 Task: Look for One-way flight tickets for 2 adults, in Premium economy from Port Said to Dublin to travel on 02-Nov-2023.  Stops: Any number of stops. Choice of flight is British Airways.
Action: Mouse moved to (400, 348)
Screenshot: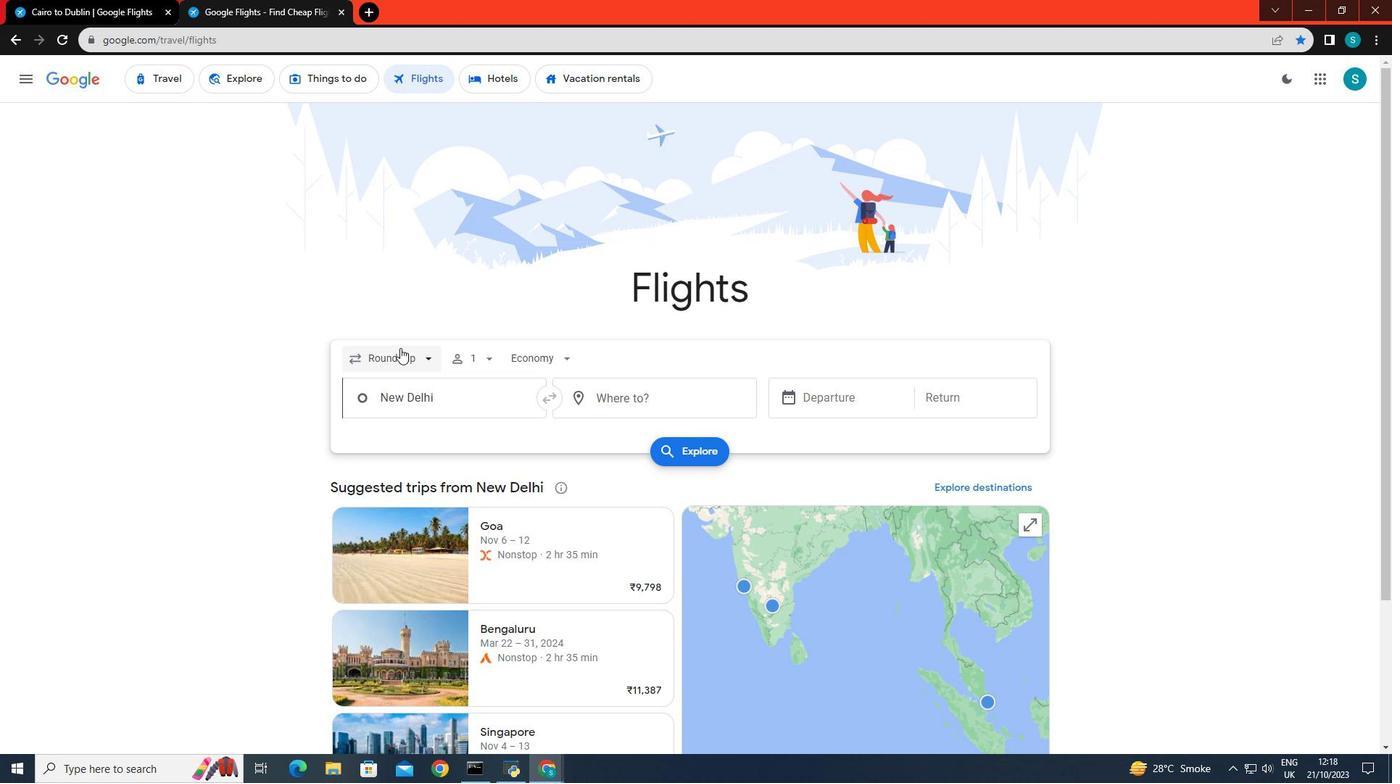 
Action: Mouse pressed left at (400, 348)
Screenshot: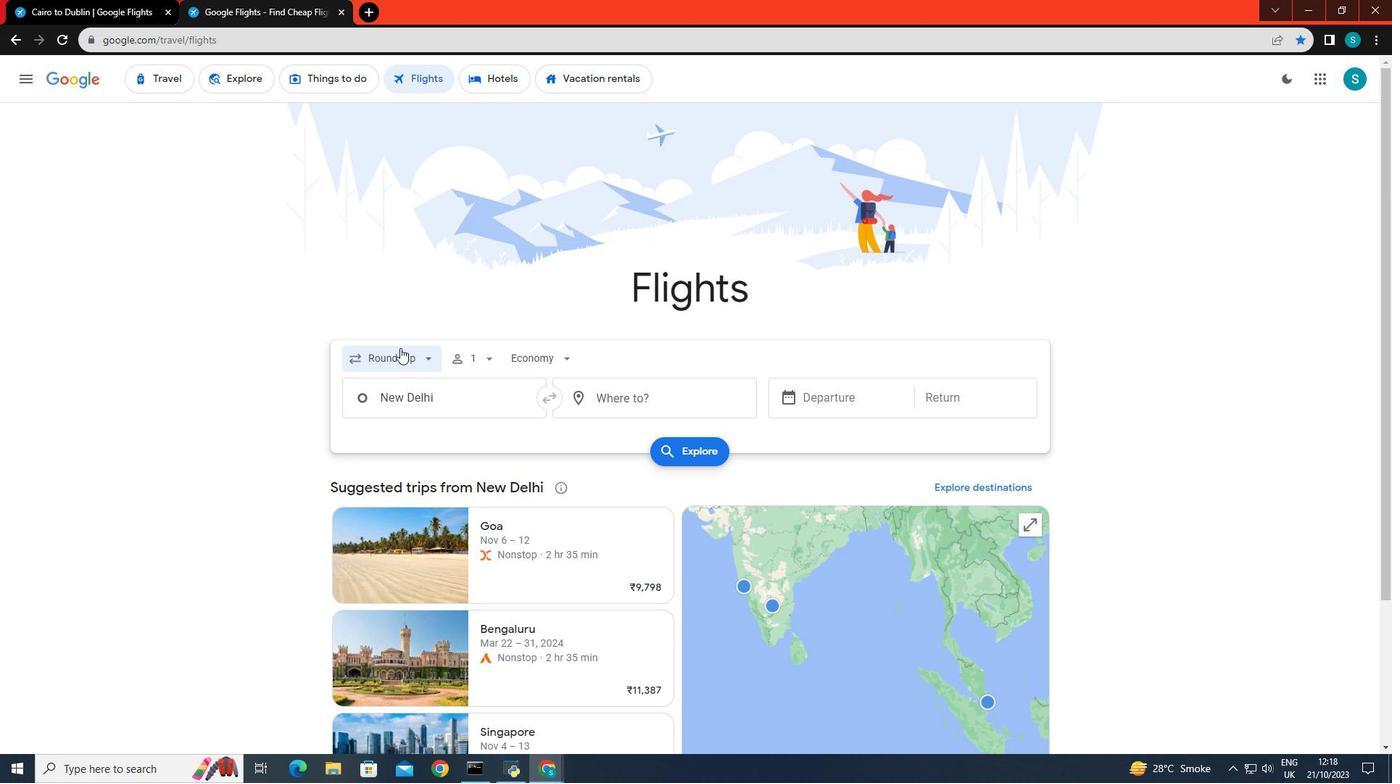 
Action: Mouse moved to (412, 427)
Screenshot: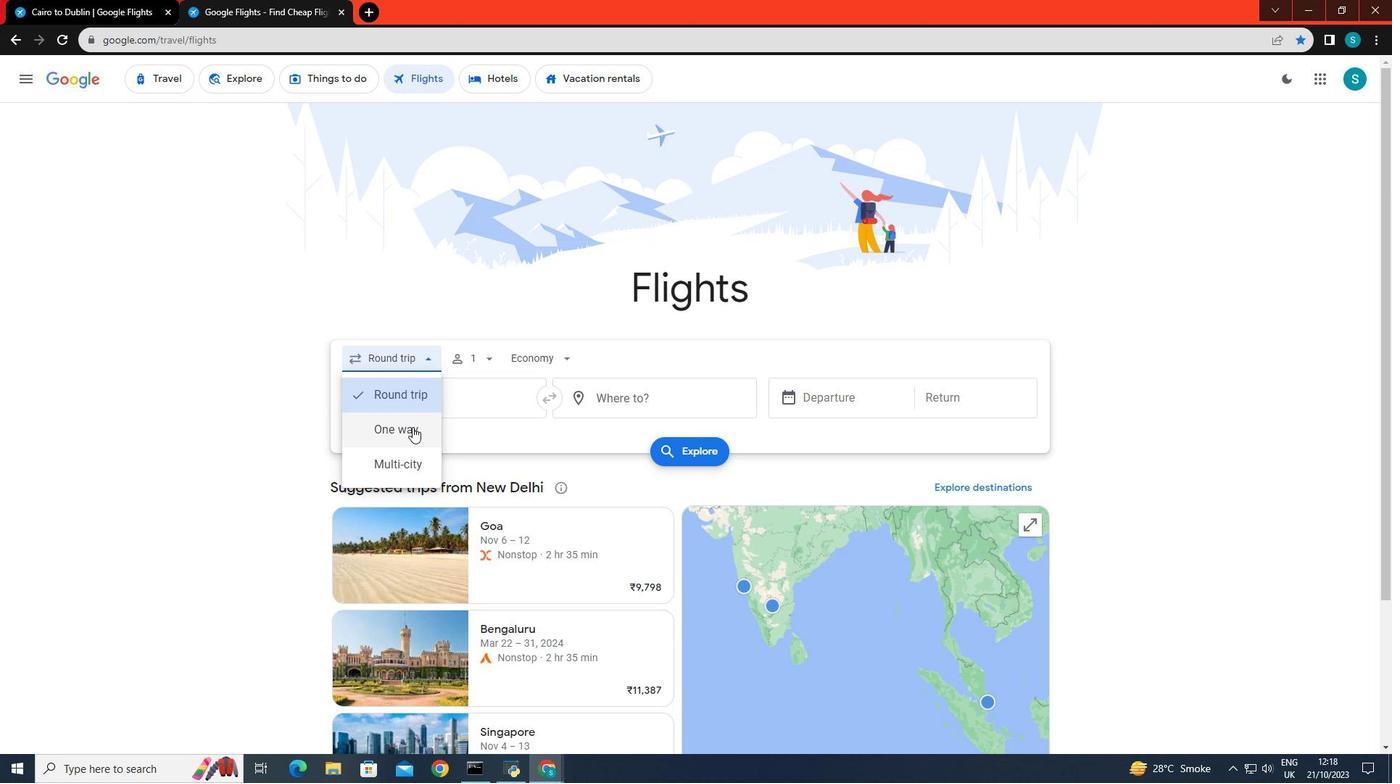 
Action: Mouse pressed left at (412, 427)
Screenshot: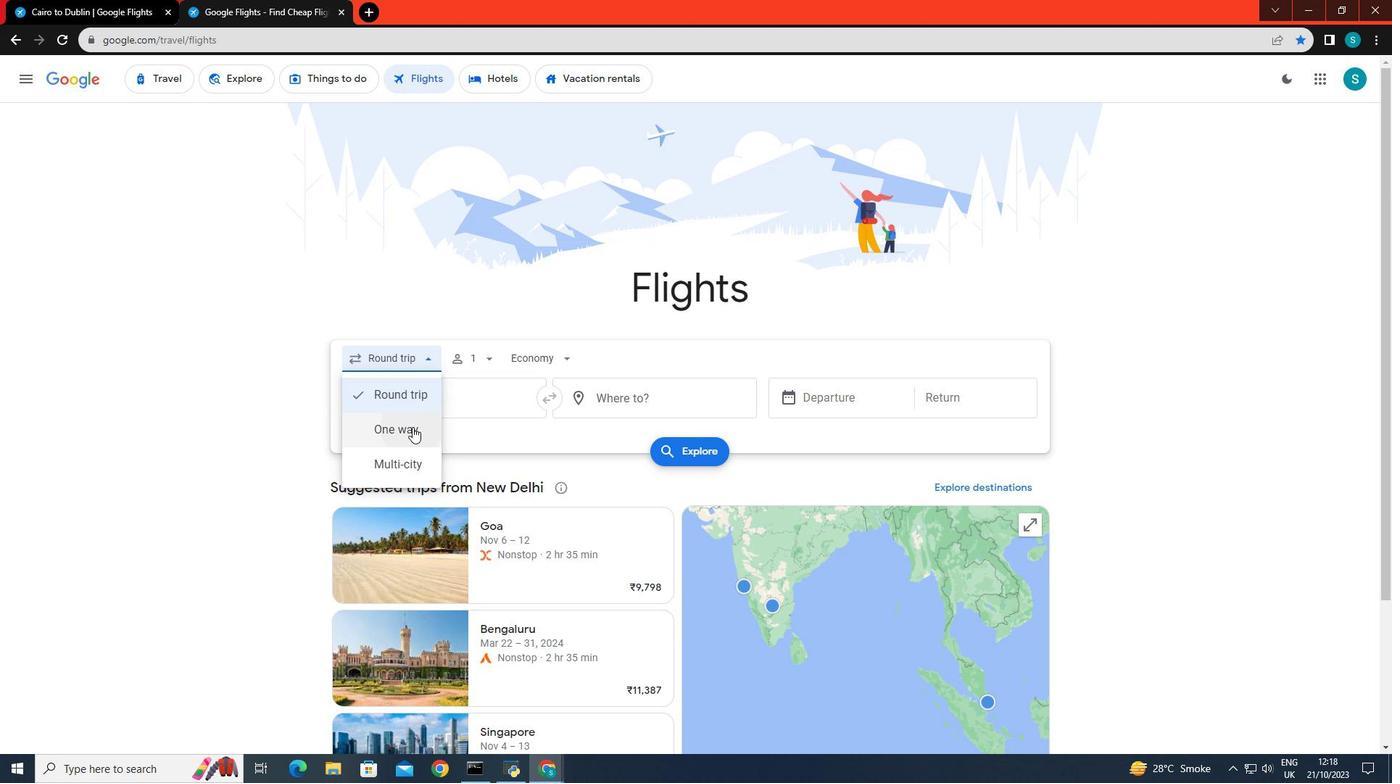 
Action: Mouse moved to (482, 353)
Screenshot: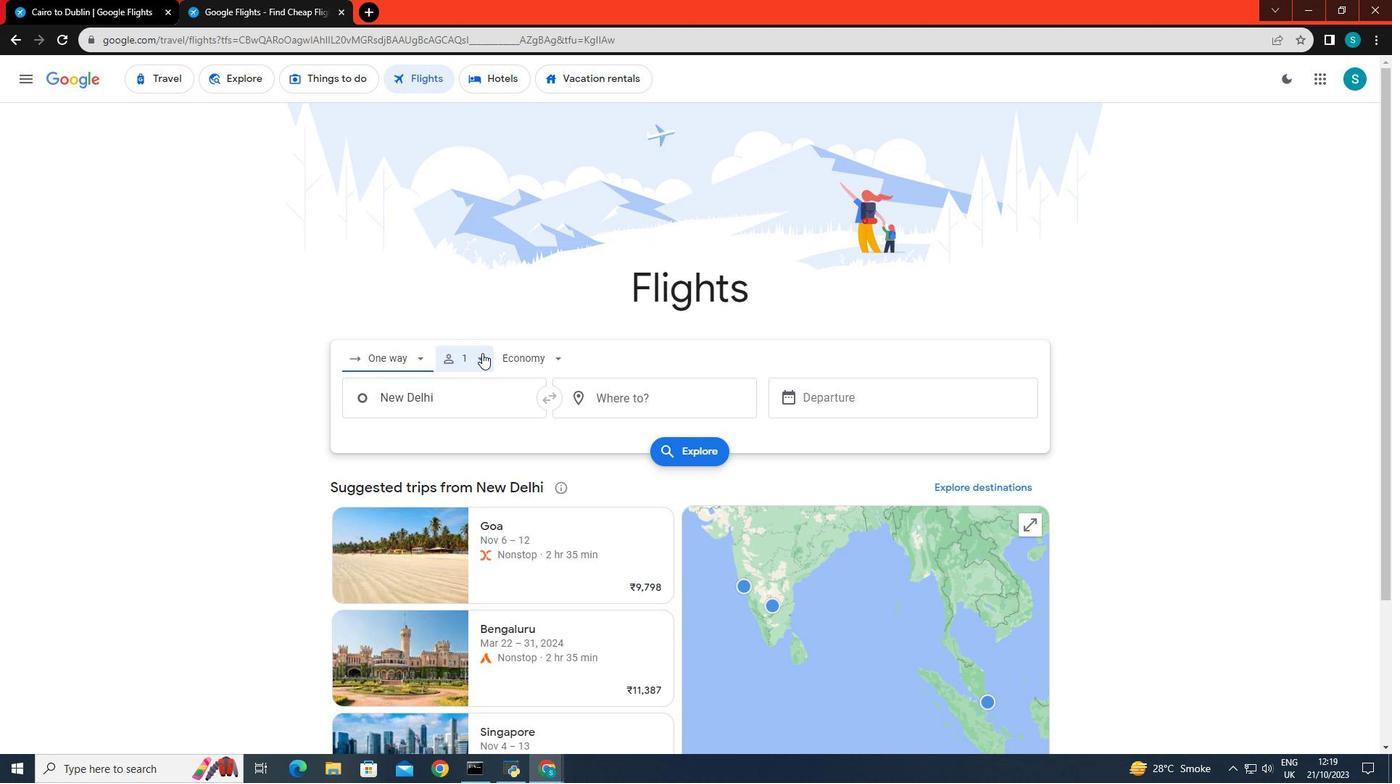 
Action: Mouse pressed left at (482, 353)
Screenshot: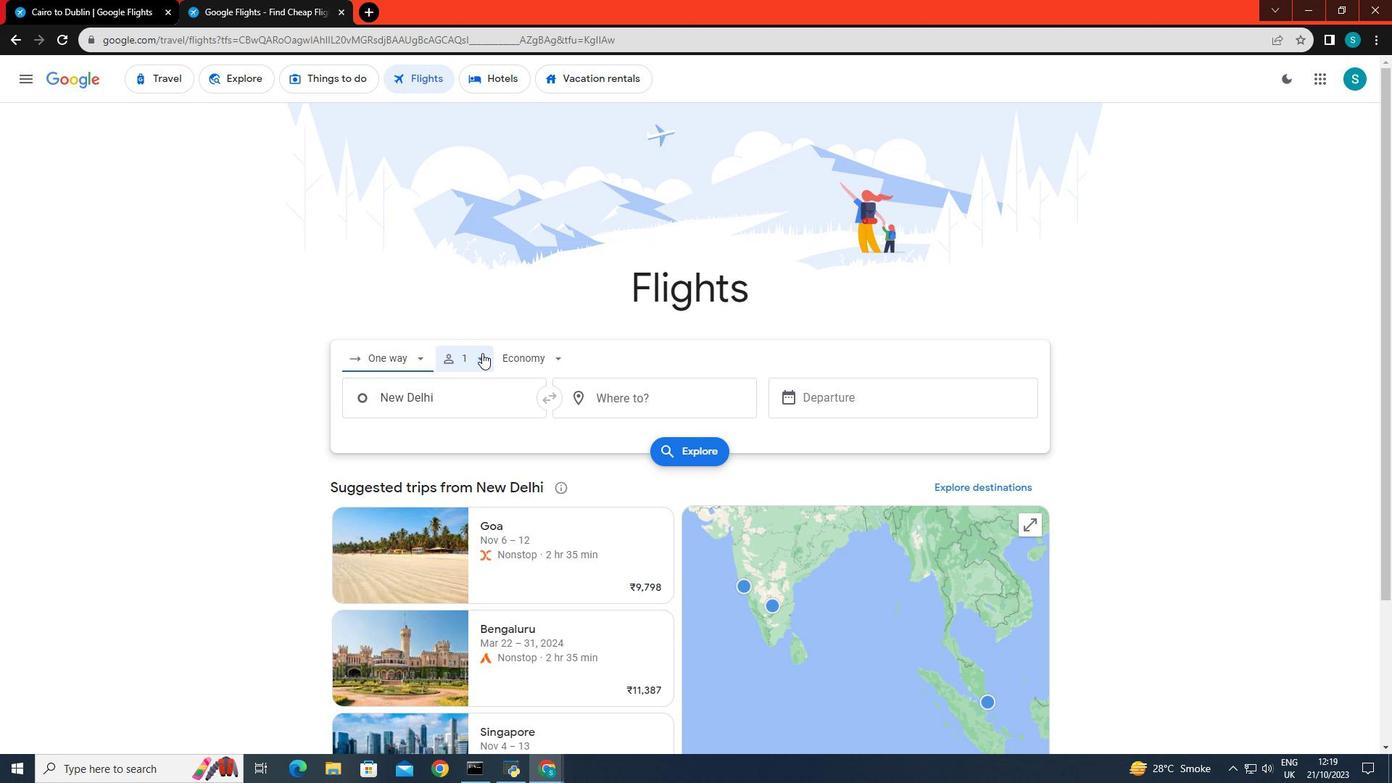 
Action: Mouse moved to (594, 394)
Screenshot: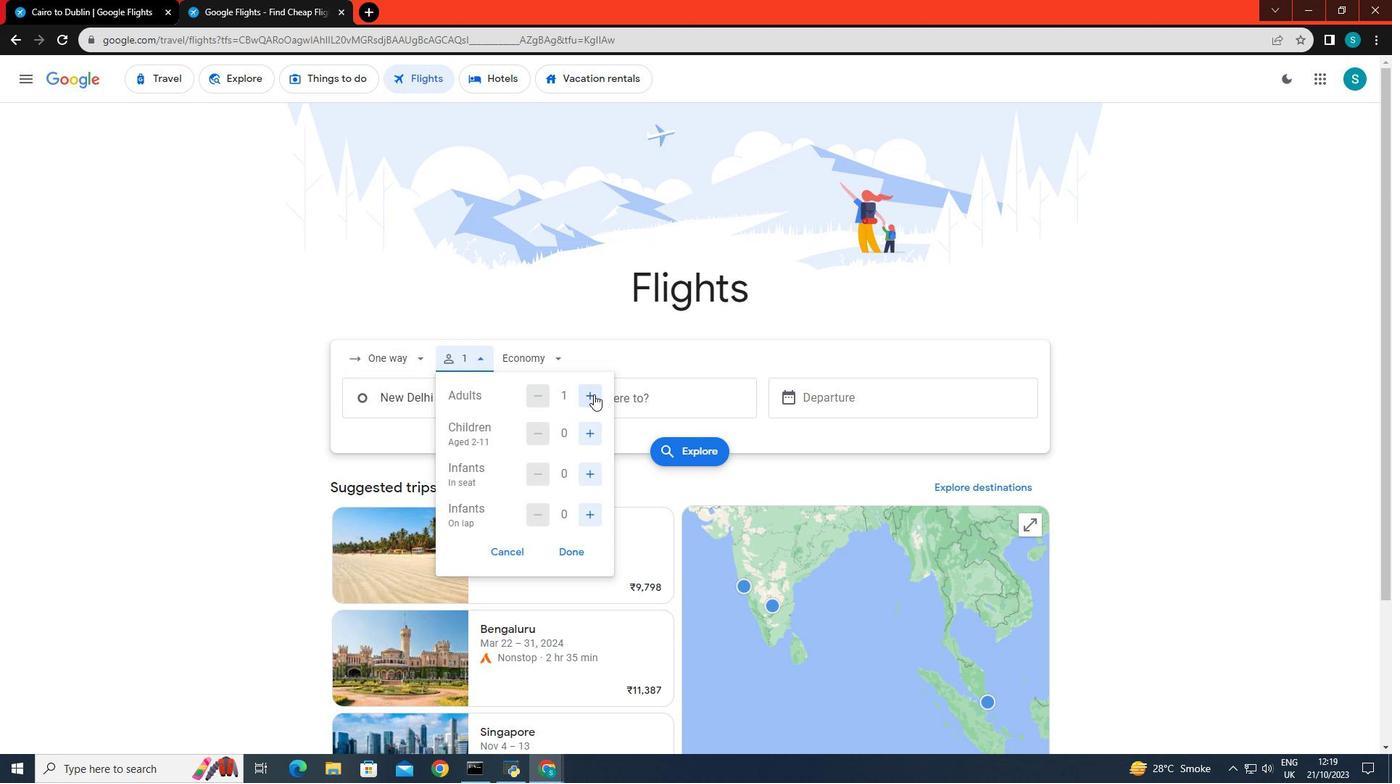 
Action: Mouse pressed left at (594, 394)
Screenshot: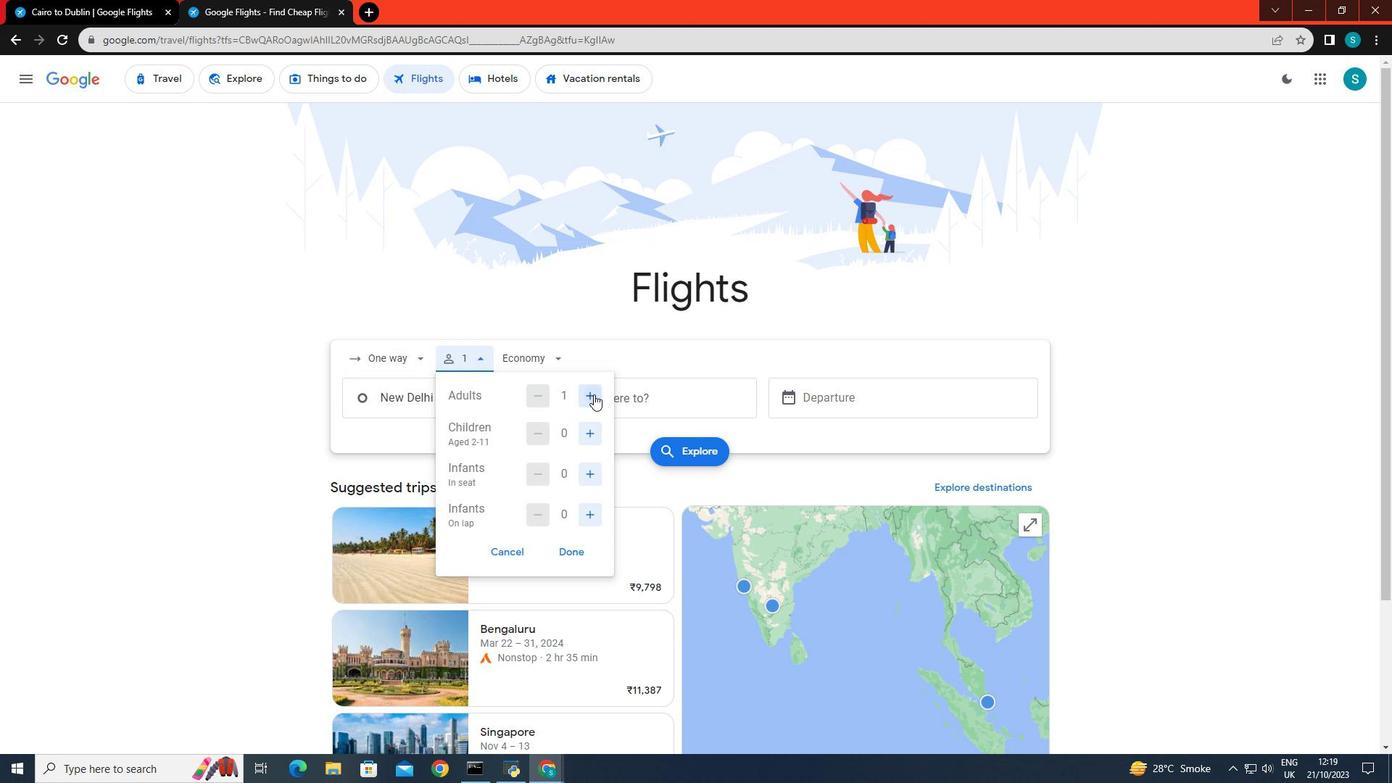 
Action: Mouse moved to (573, 552)
Screenshot: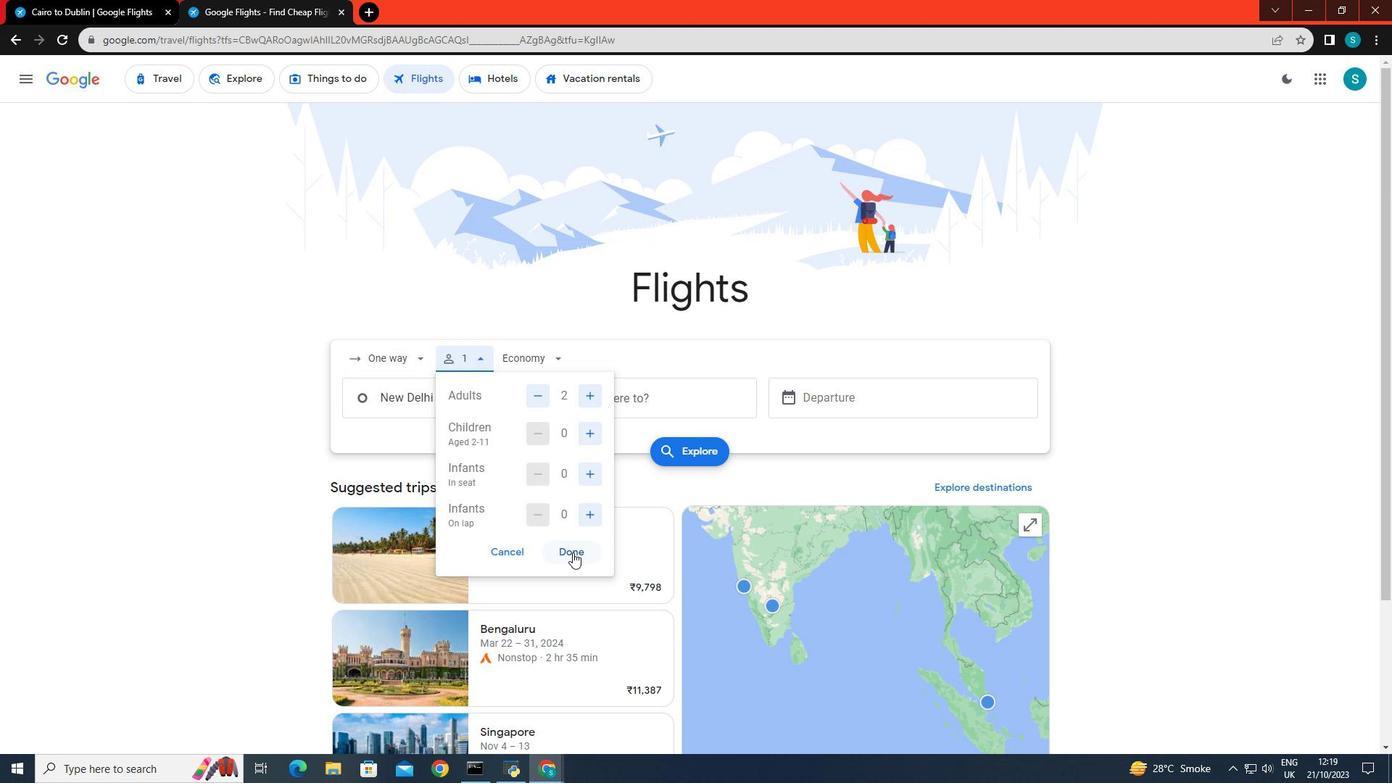 
Action: Mouse pressed left at (573, 552)
Screenshot: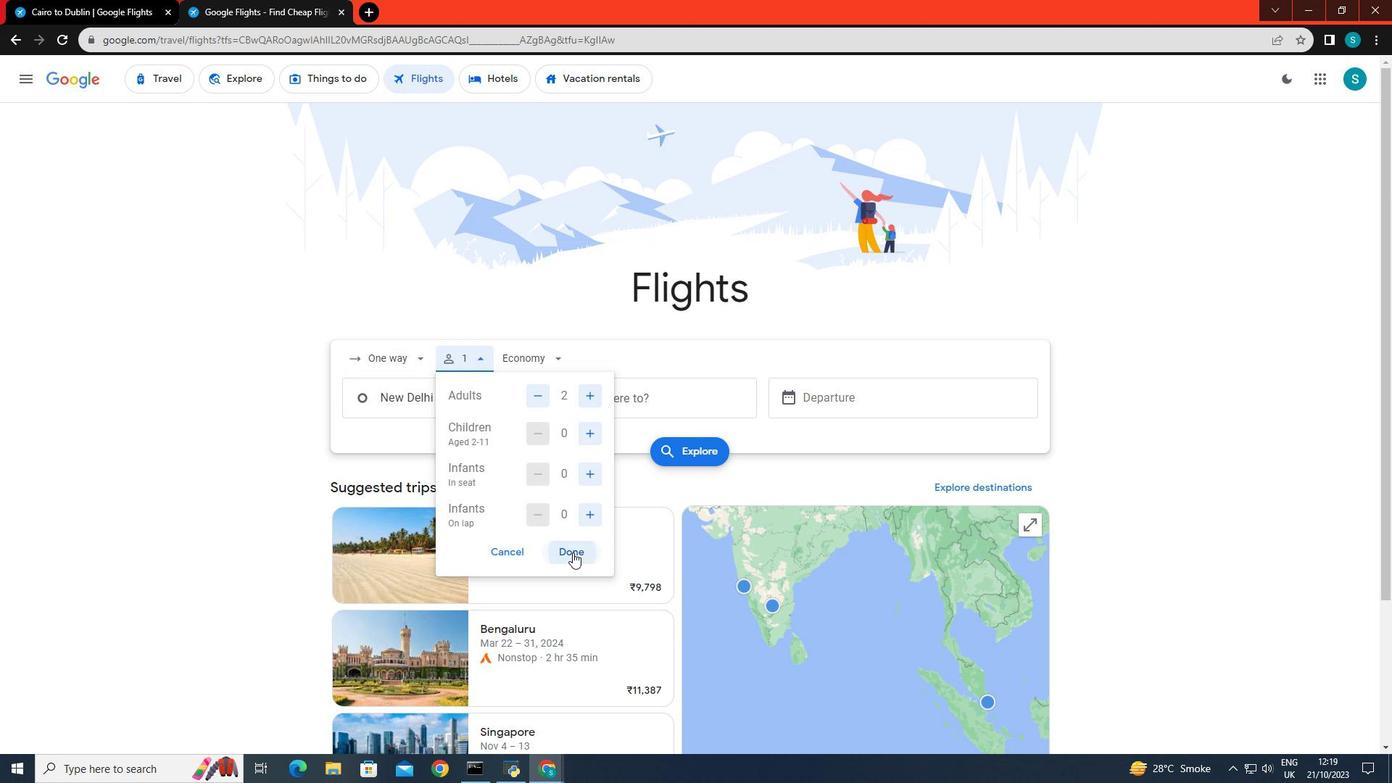 
Action: Mouse moved to (550, 359)
Screenshot: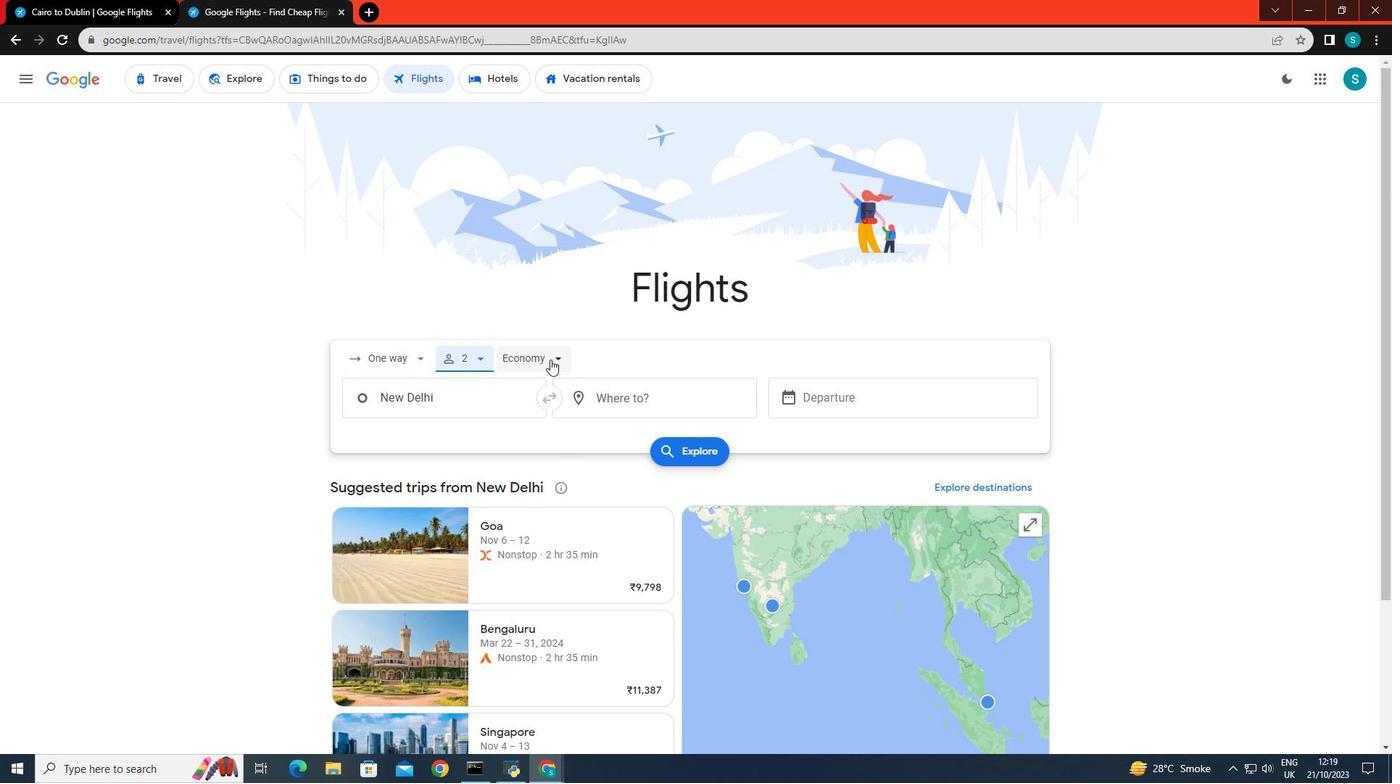 
Action: Mouse pressed left at (550, 359)
Screenshot: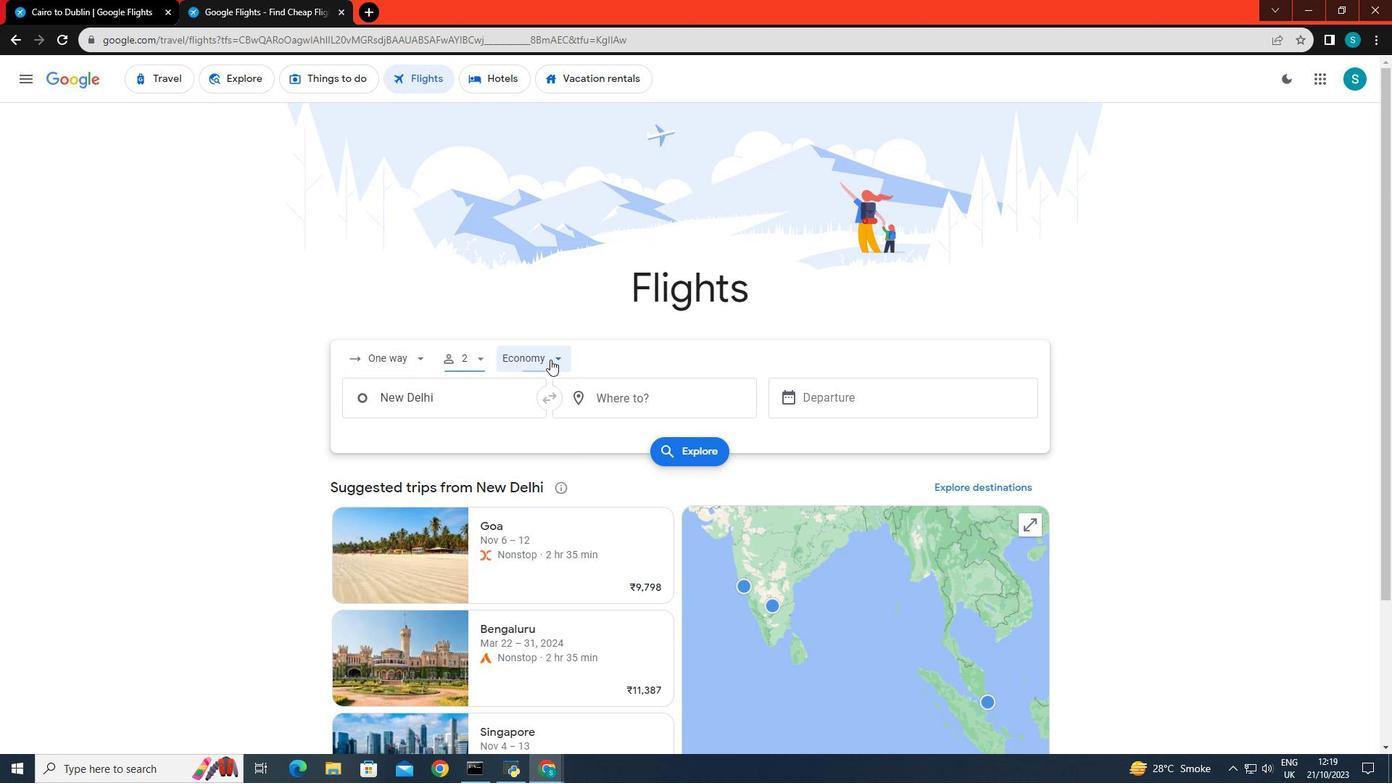 
Action: Mouse moved to (558, 433)
Screenshot: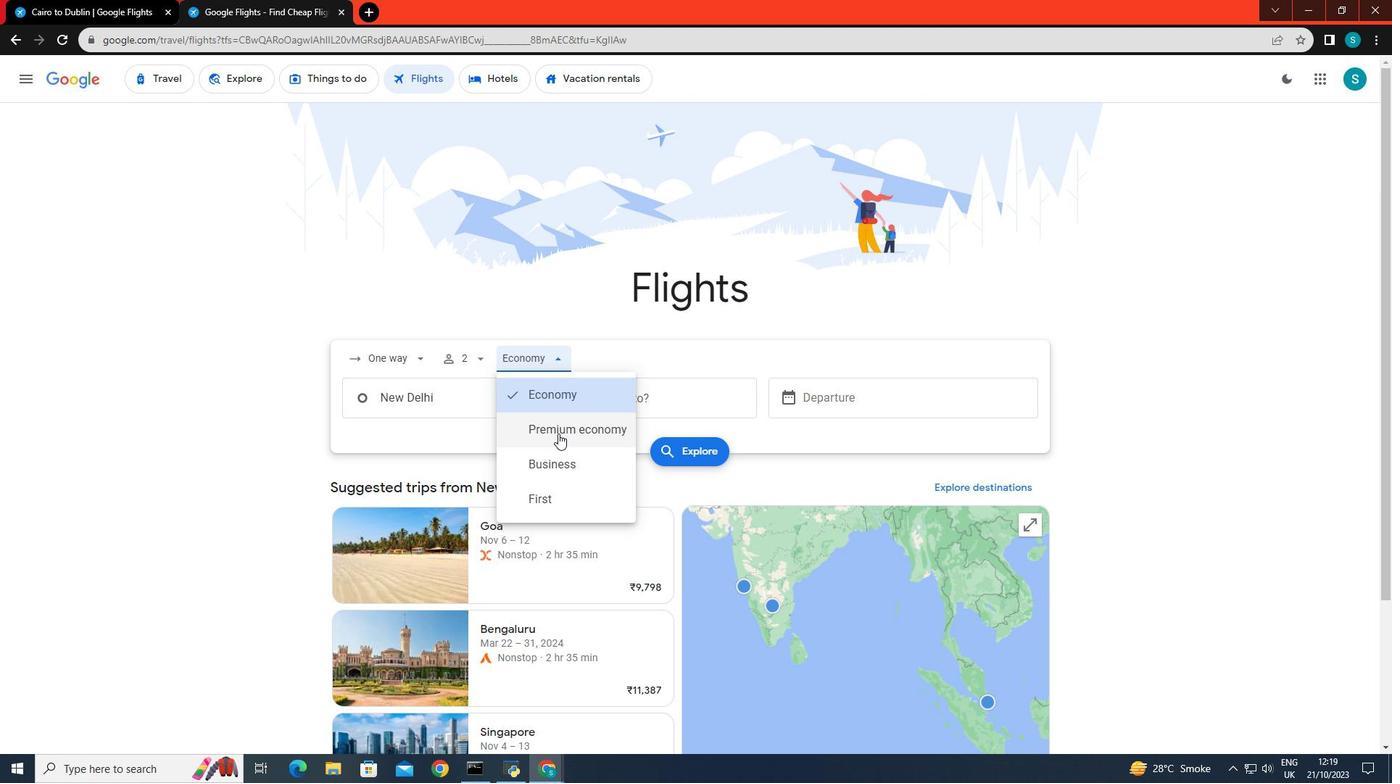 
Action: Mouse pressed left at (558, 433)
Screenshot: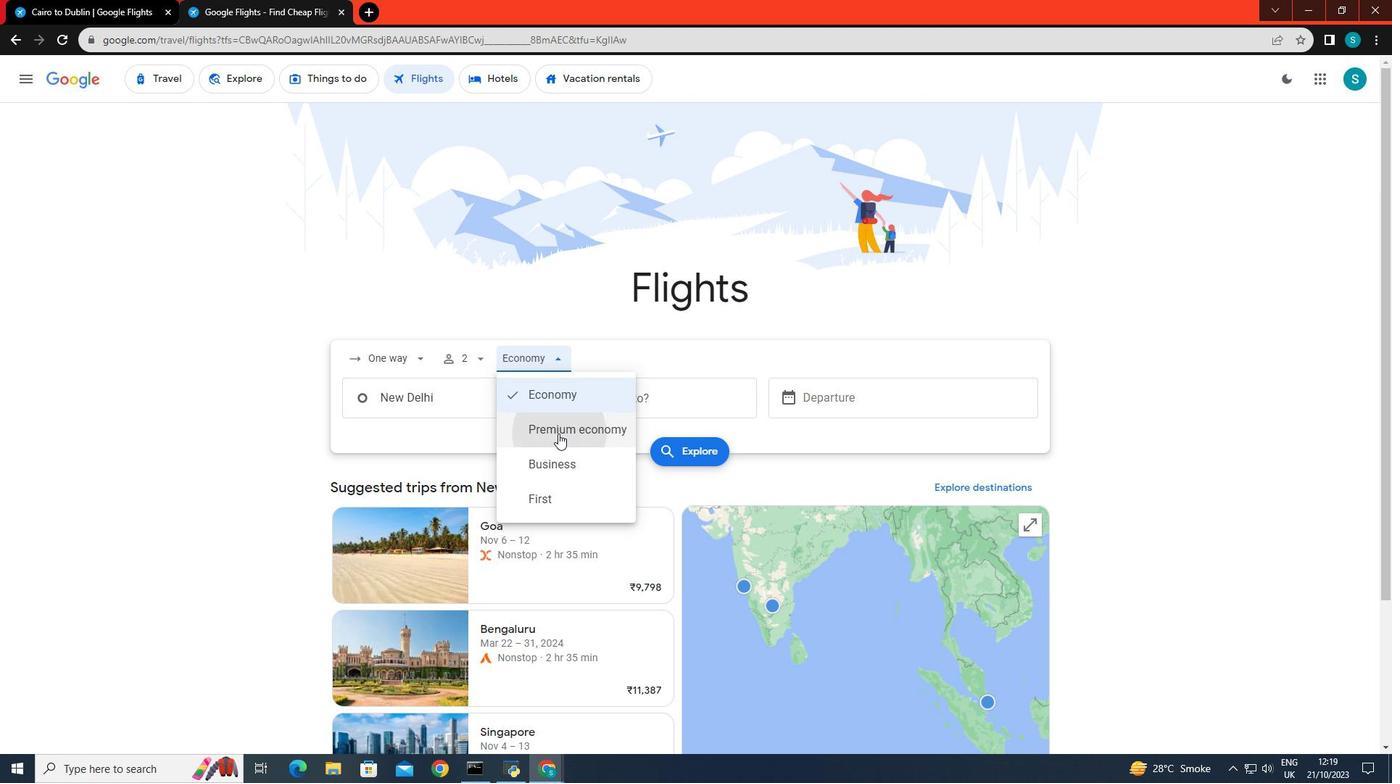 
Action: Mouse moved to (392, 396)
Screenshot: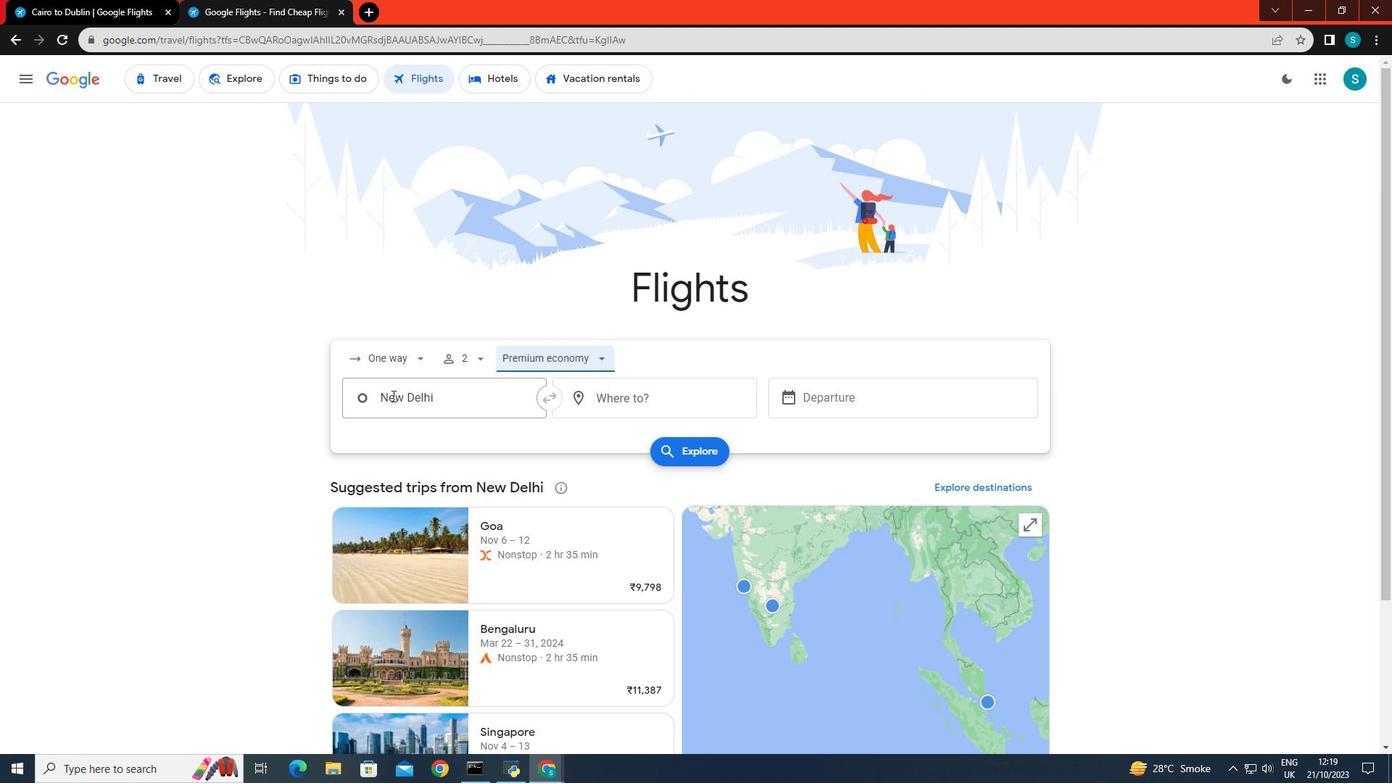 
Action: Mouse pressed left at (392, 396)
Screenshot: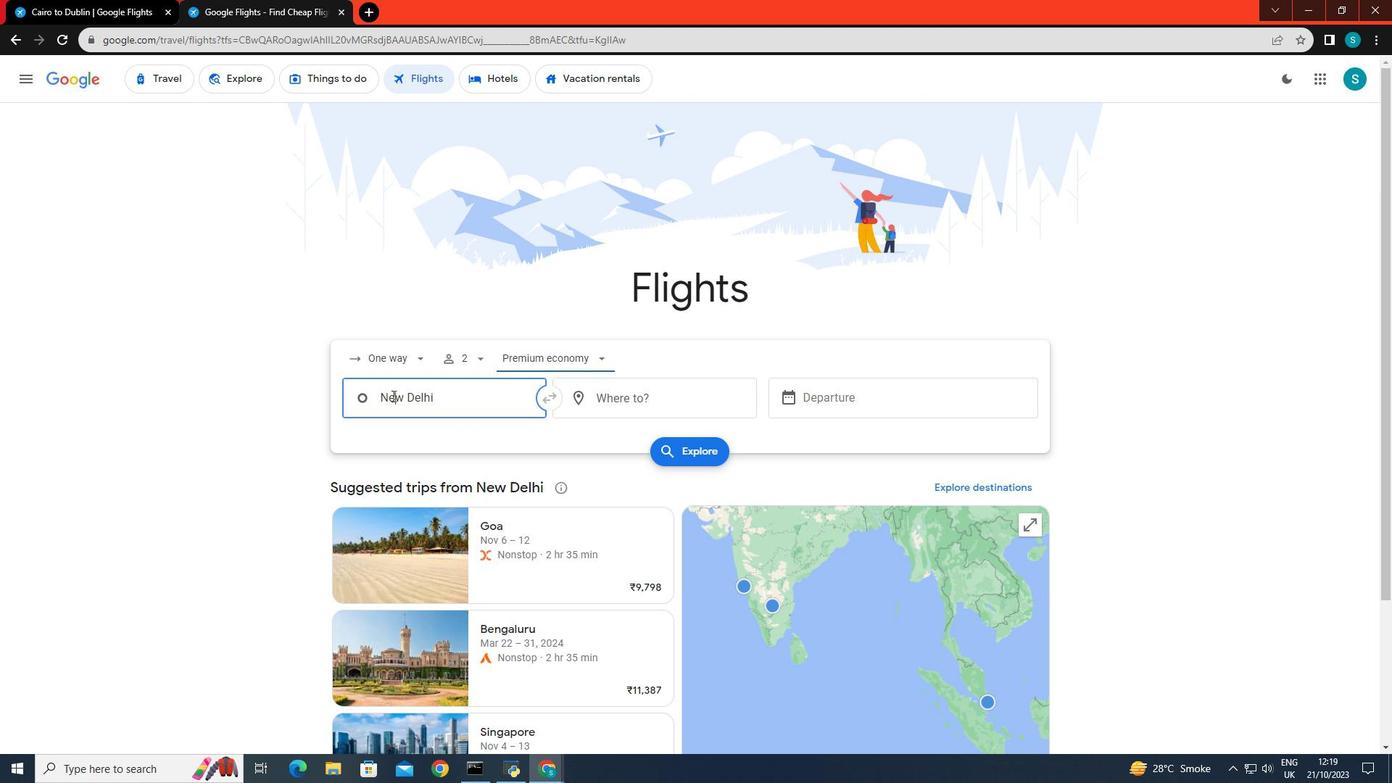 
Action: Key pressed <Key.backspace><Key.caps_lock>P<Key.caps_lock>ort<Key.space><Key.caps_lock>S<Key.caps_lock>aid
Screenshot: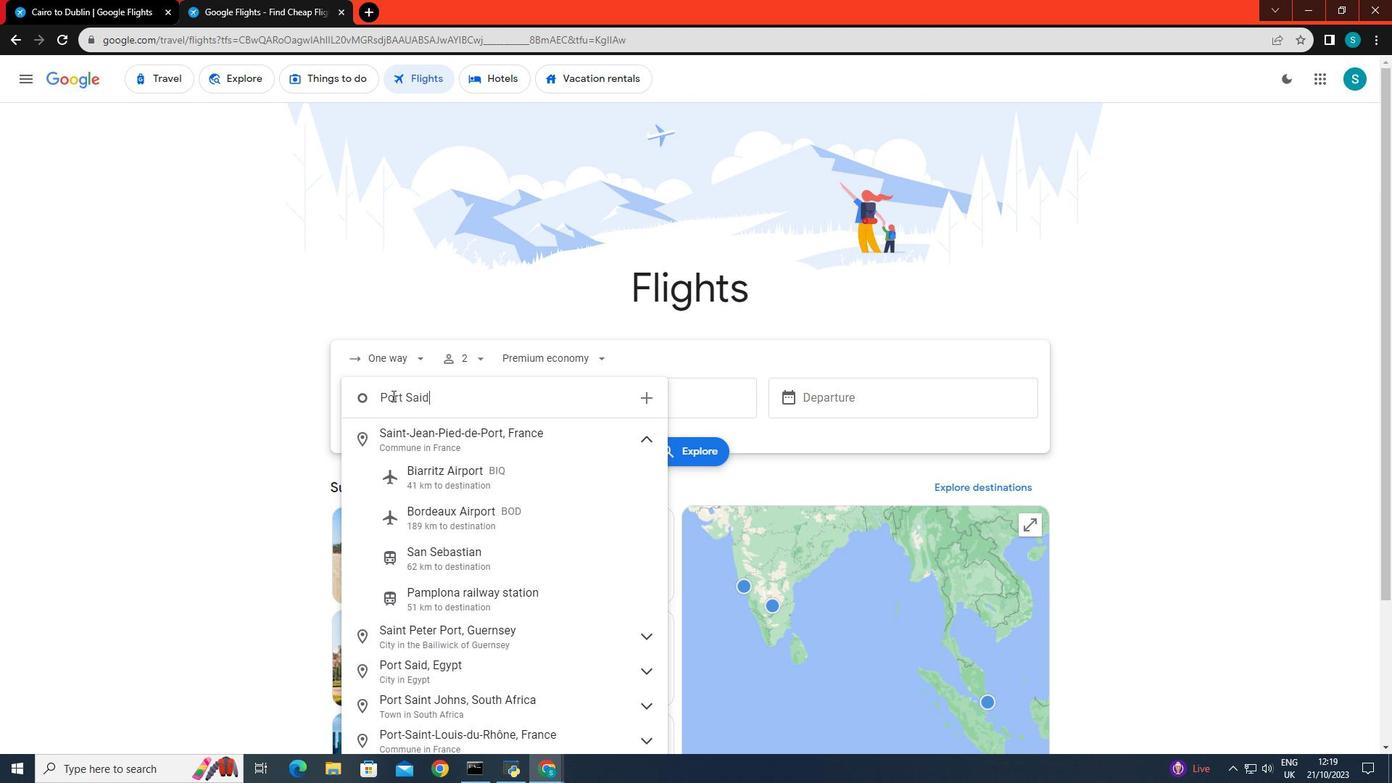 
Action: Mouse moved to (422, 474)
Screenshot: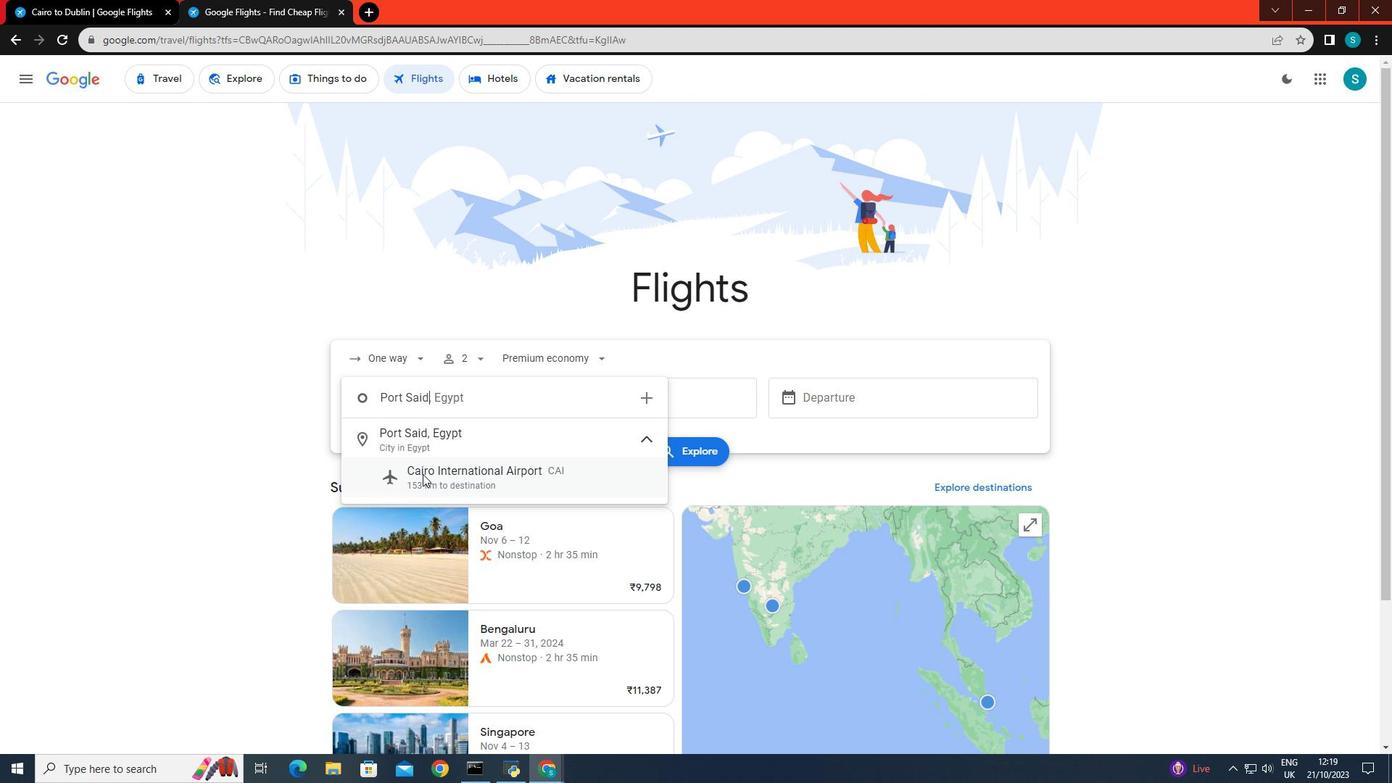 
Action: Mouse pressed left at (422, 474)
Screenshot: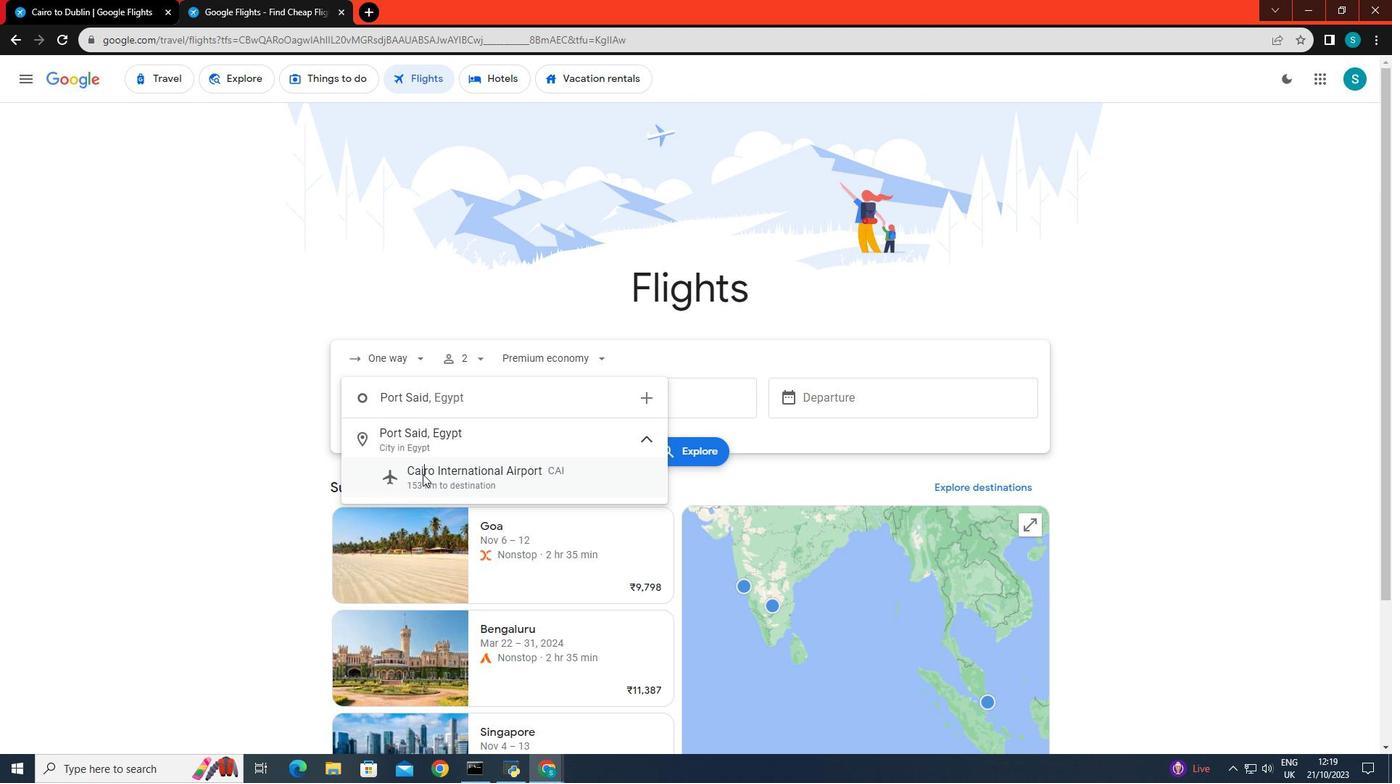 
Action: Mouse moved to (602, 392)
Screenshot: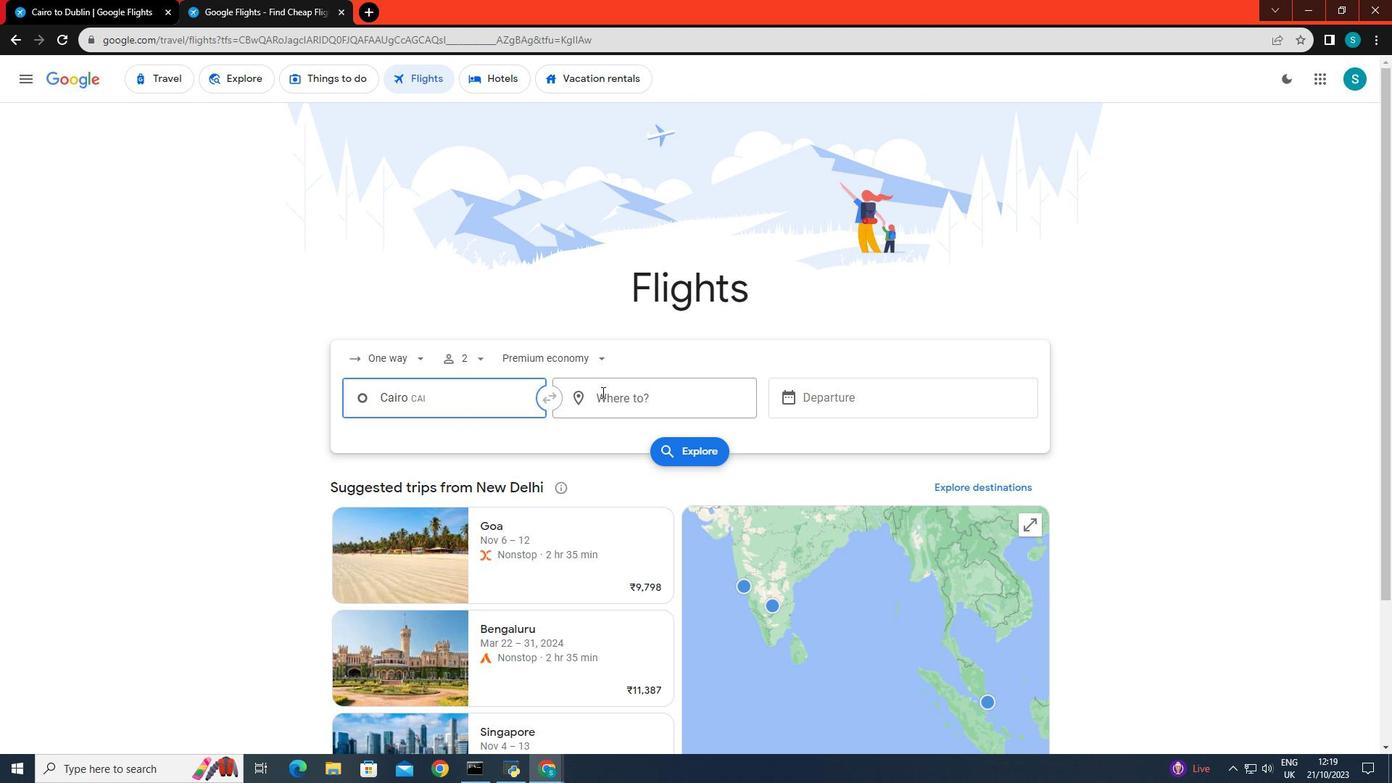 
Action: Mouse pressed left at (602, 392)
Screenshot: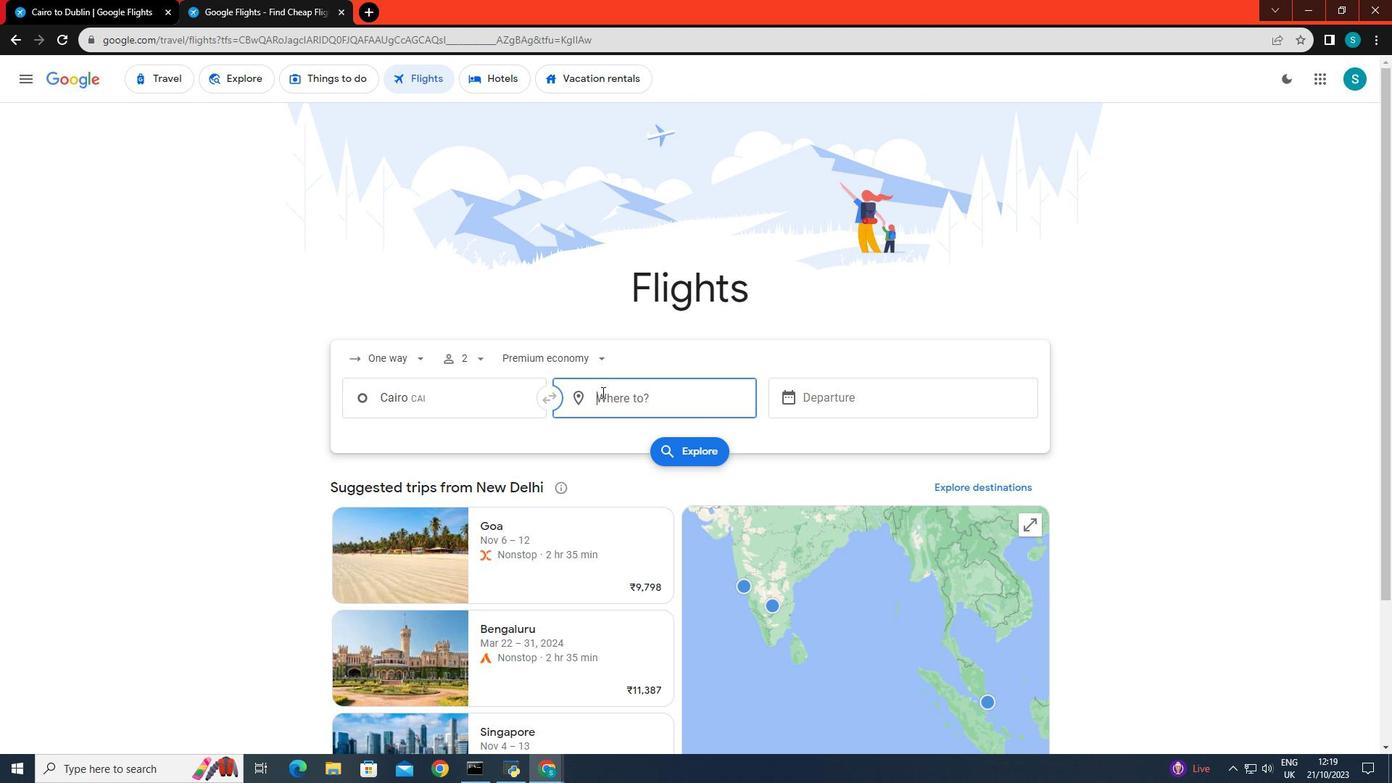 
Action: Key pressed <Key.caps_lock>D<Key.caps_lock>ublin
Screenshot: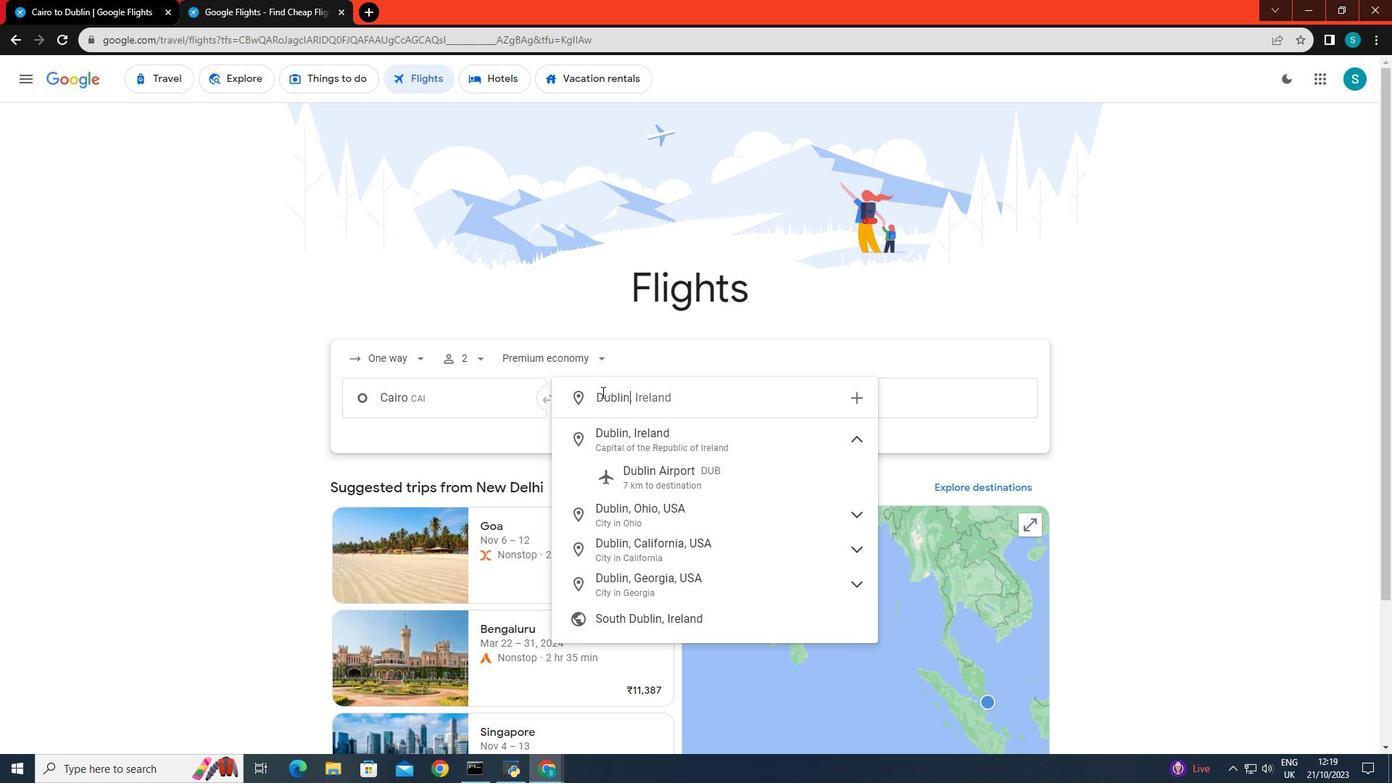 
Action: Mouse moved to (638, 474)
Screenshot: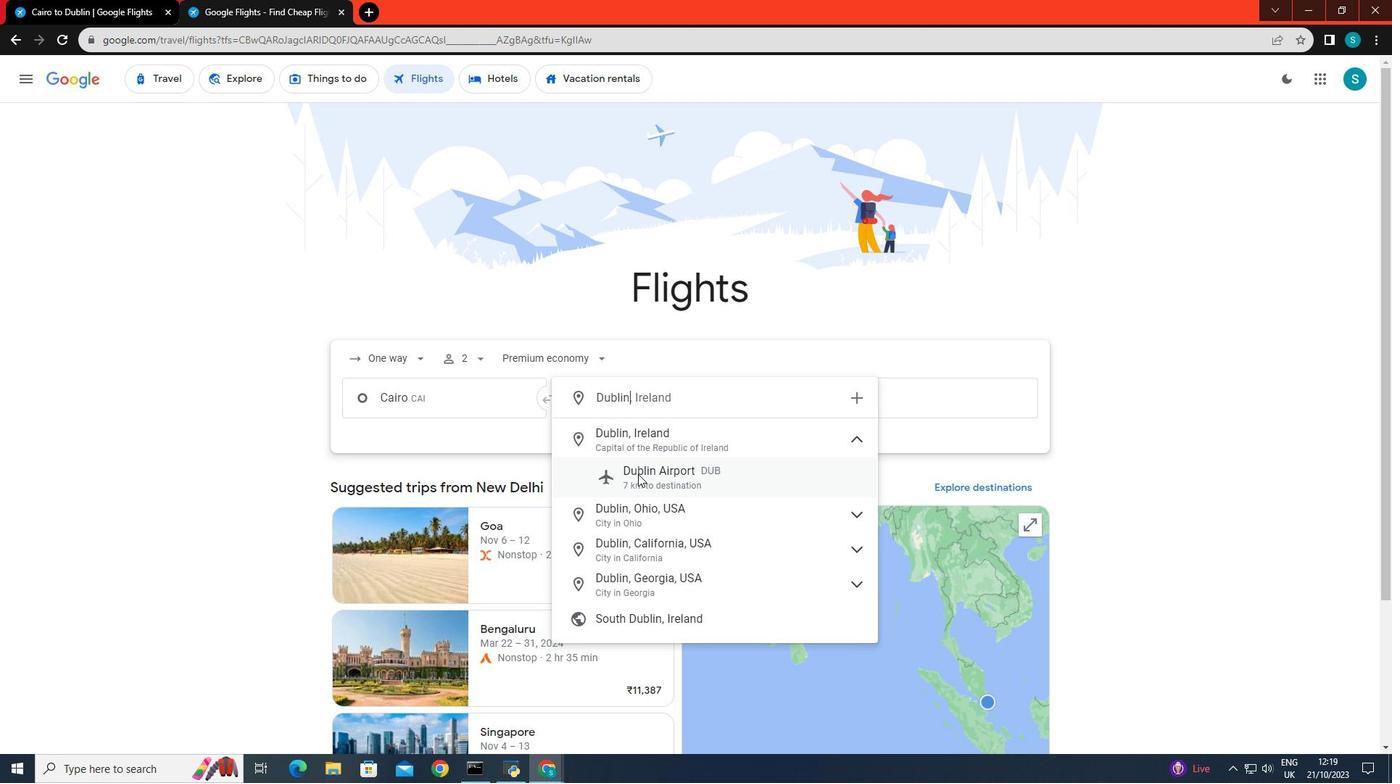 
Action: Mouse pressed left at (638, 474)
Screenshot: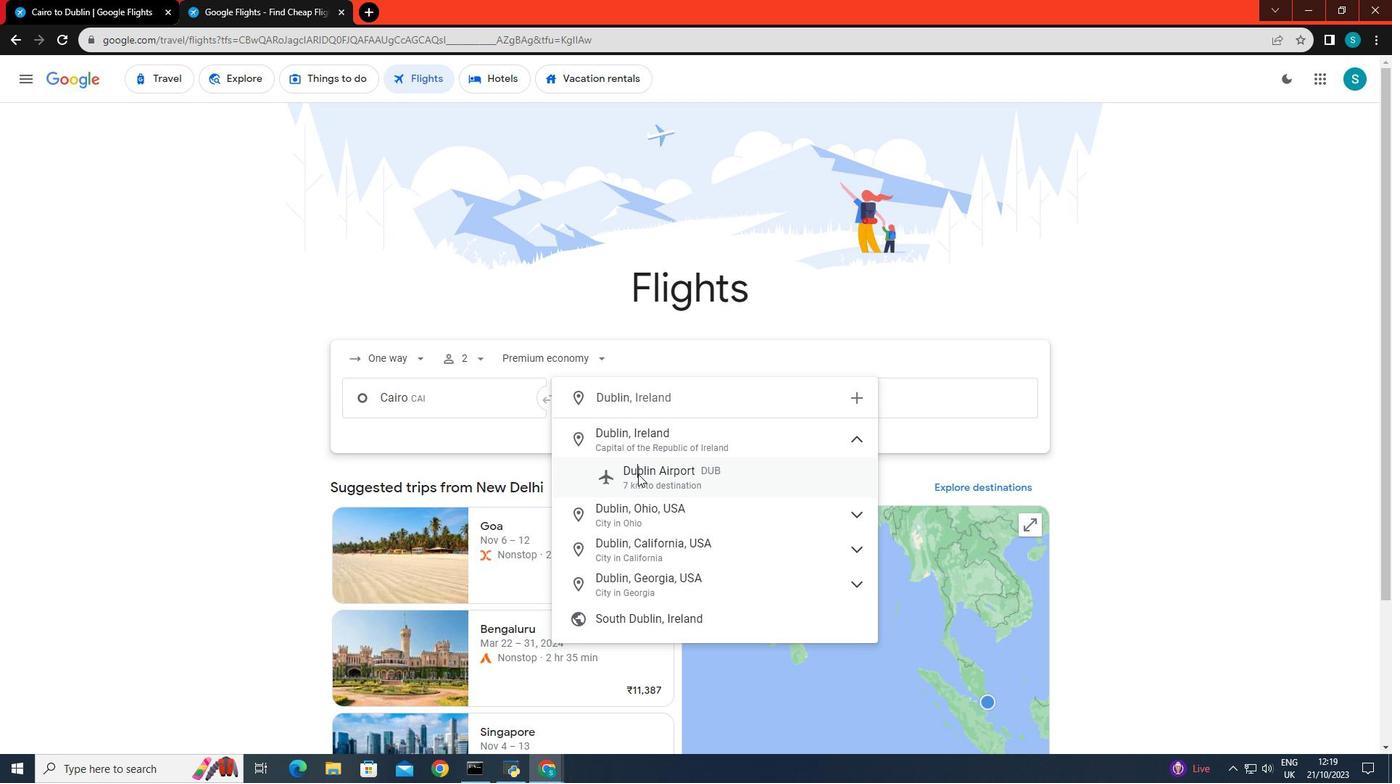 
Action: Mouse moved to (824, 398)
Screenshot: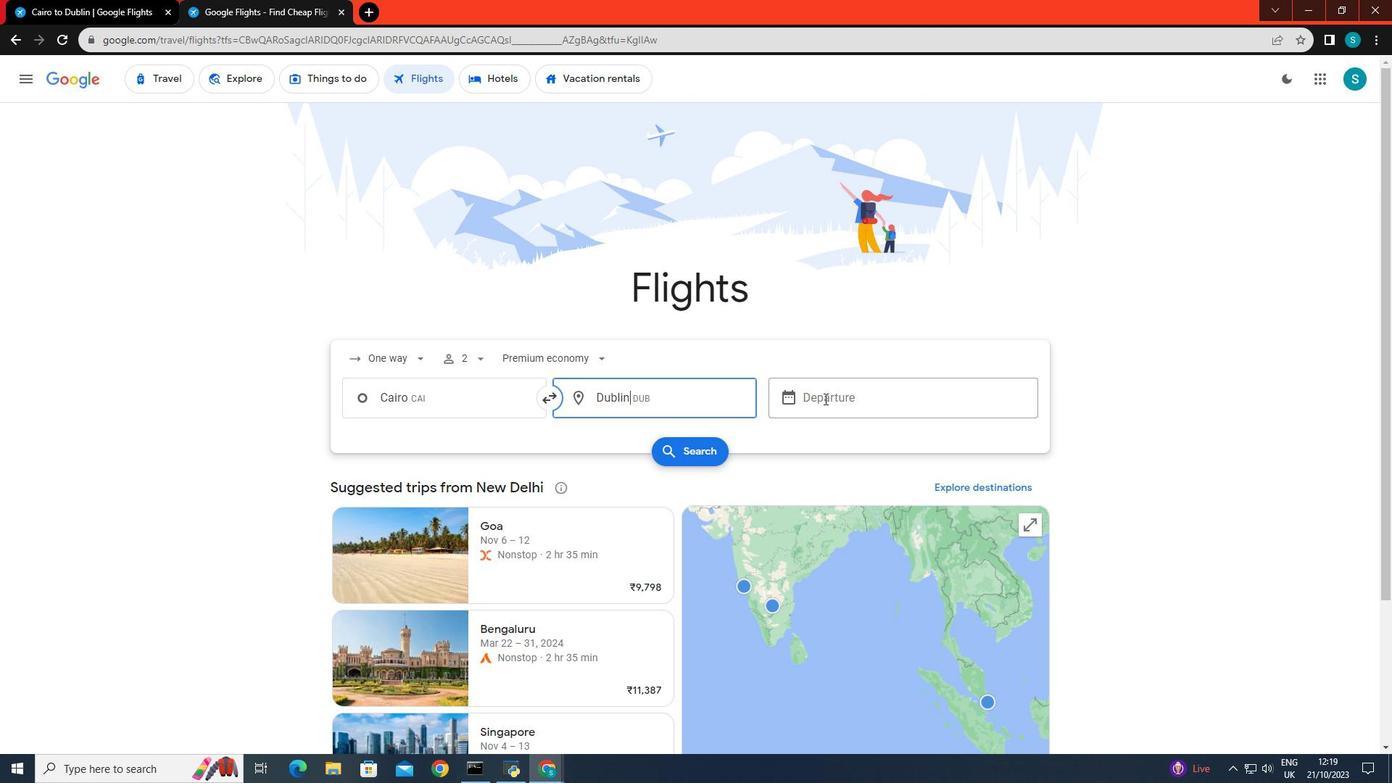 
Action: Mouse pressed left at (824, 398)
Screenshot: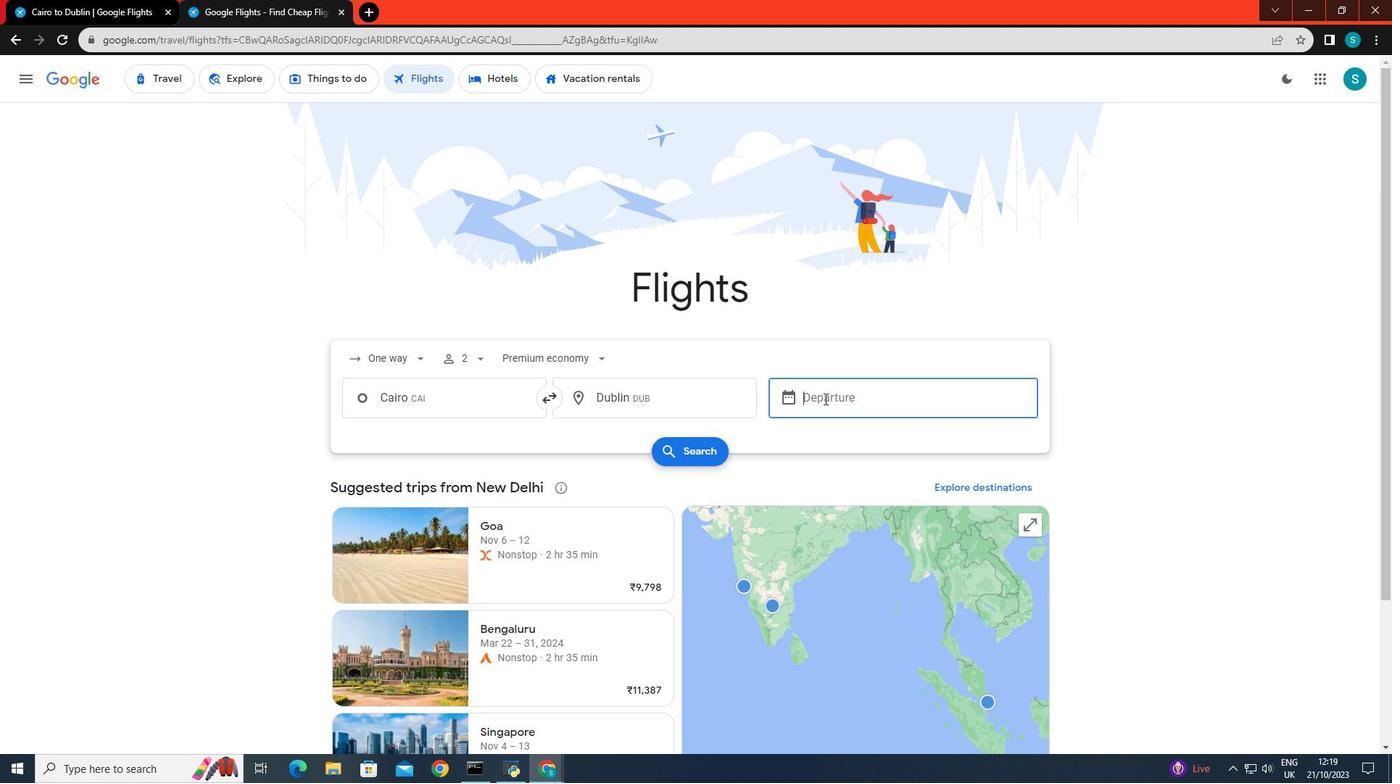 
Action: Mouse moved to (945, 499)
Screenshot: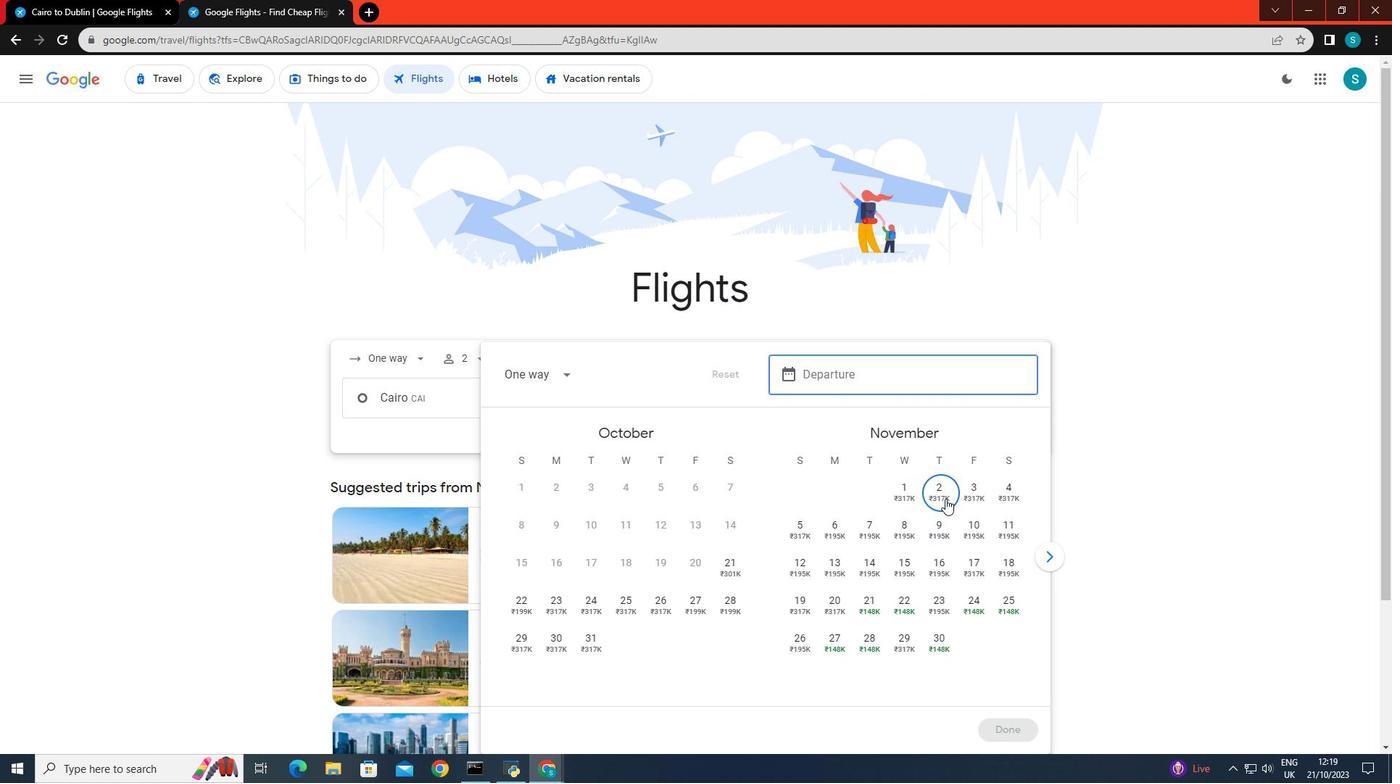 
Action: Mouse pressed left at (945, 499)
Screenshot: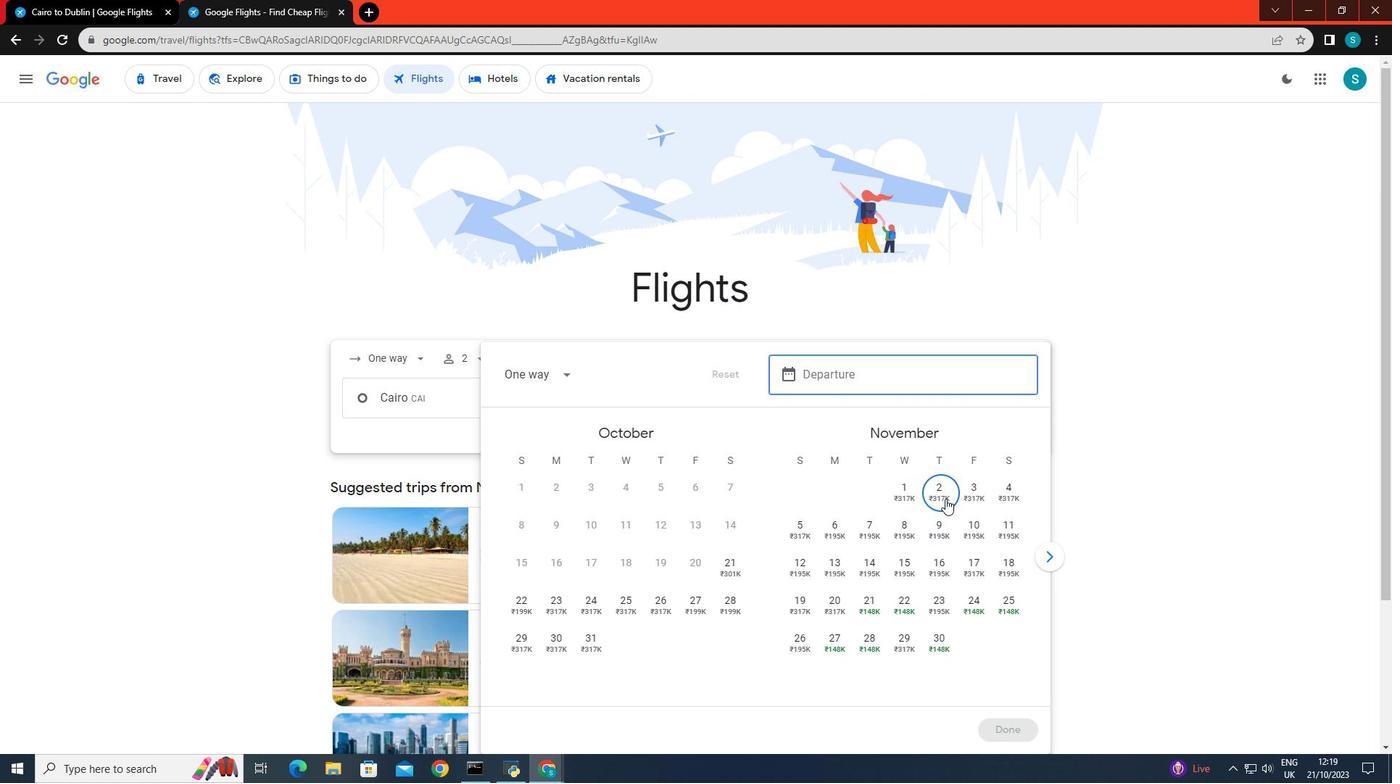 
Action: Mouse moved to (1003, 730)
Screenshot: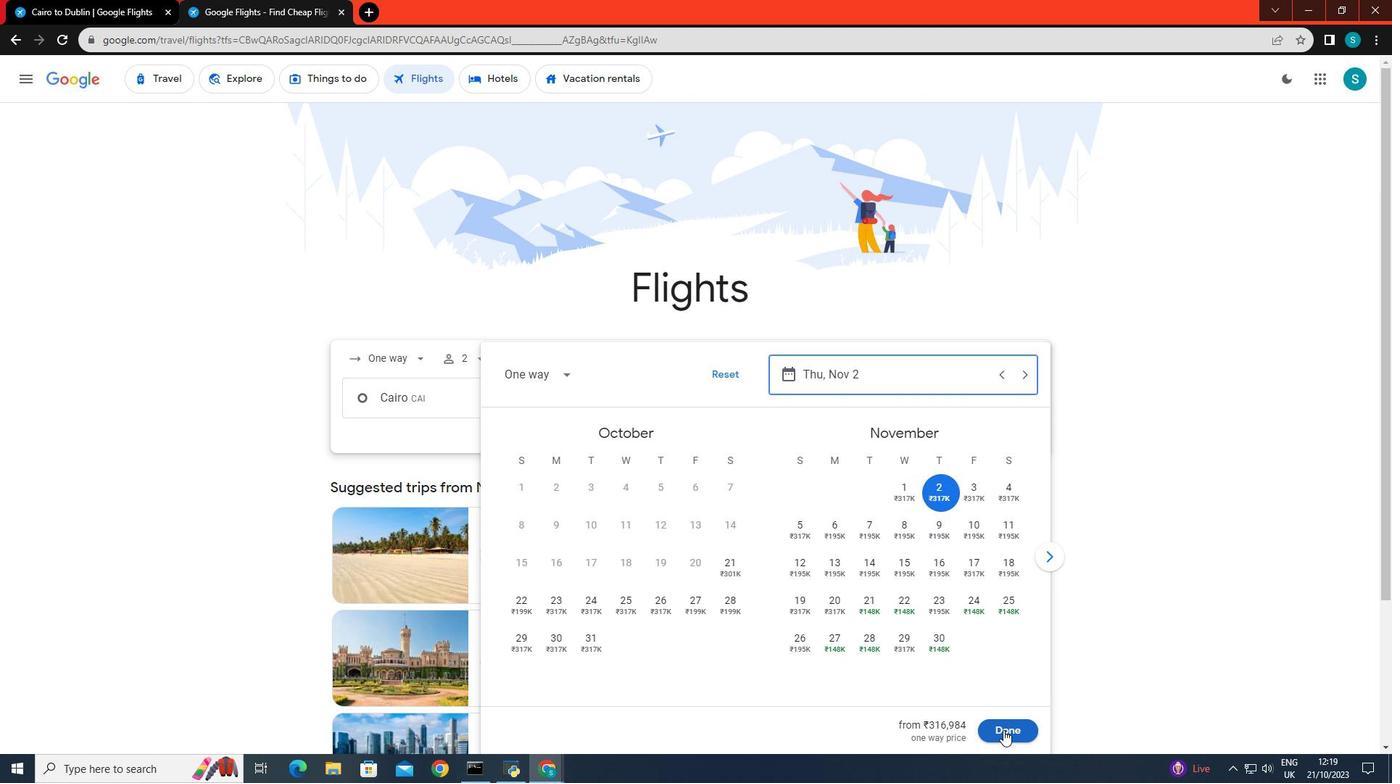 
Action: Mouse pressed left at (1003, 730)
Screenshot: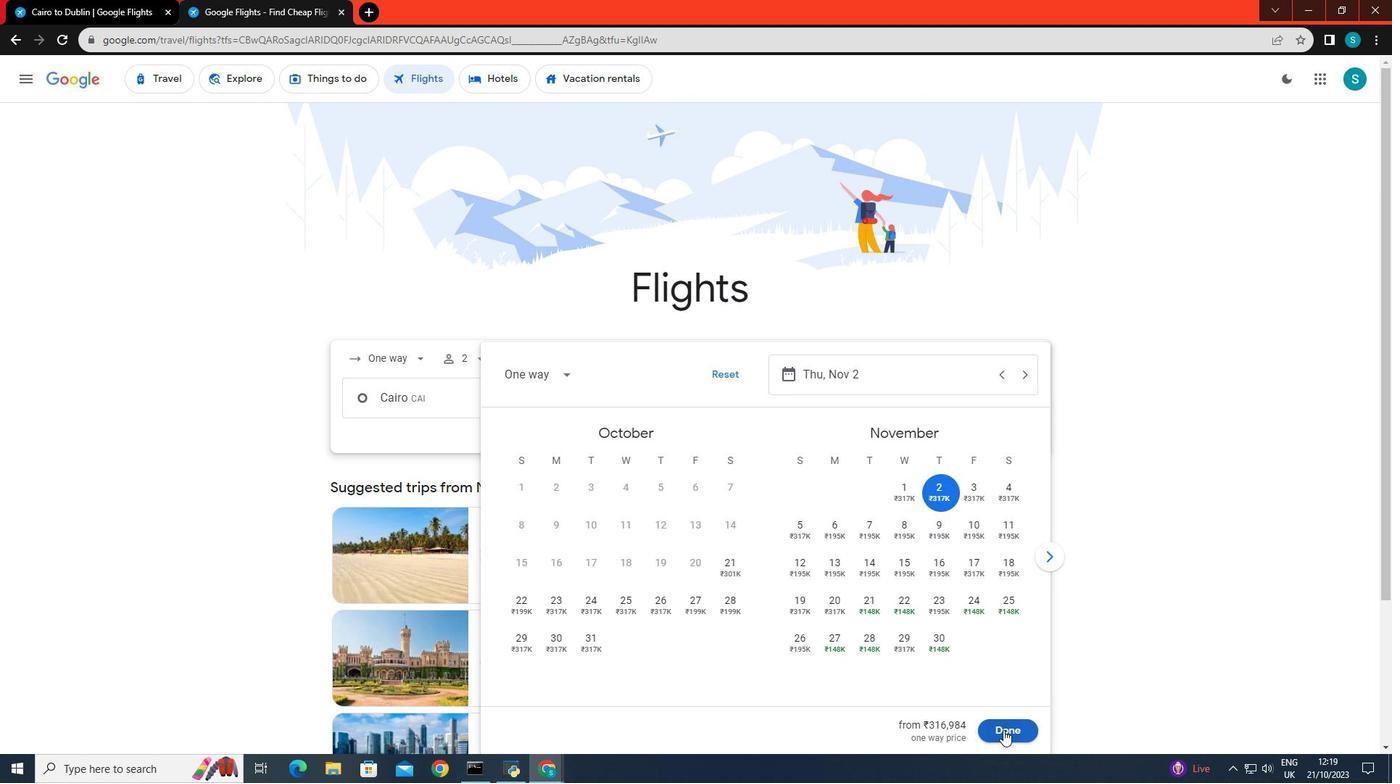 
Action: Mouse moved to (699, 454)
Screenshot: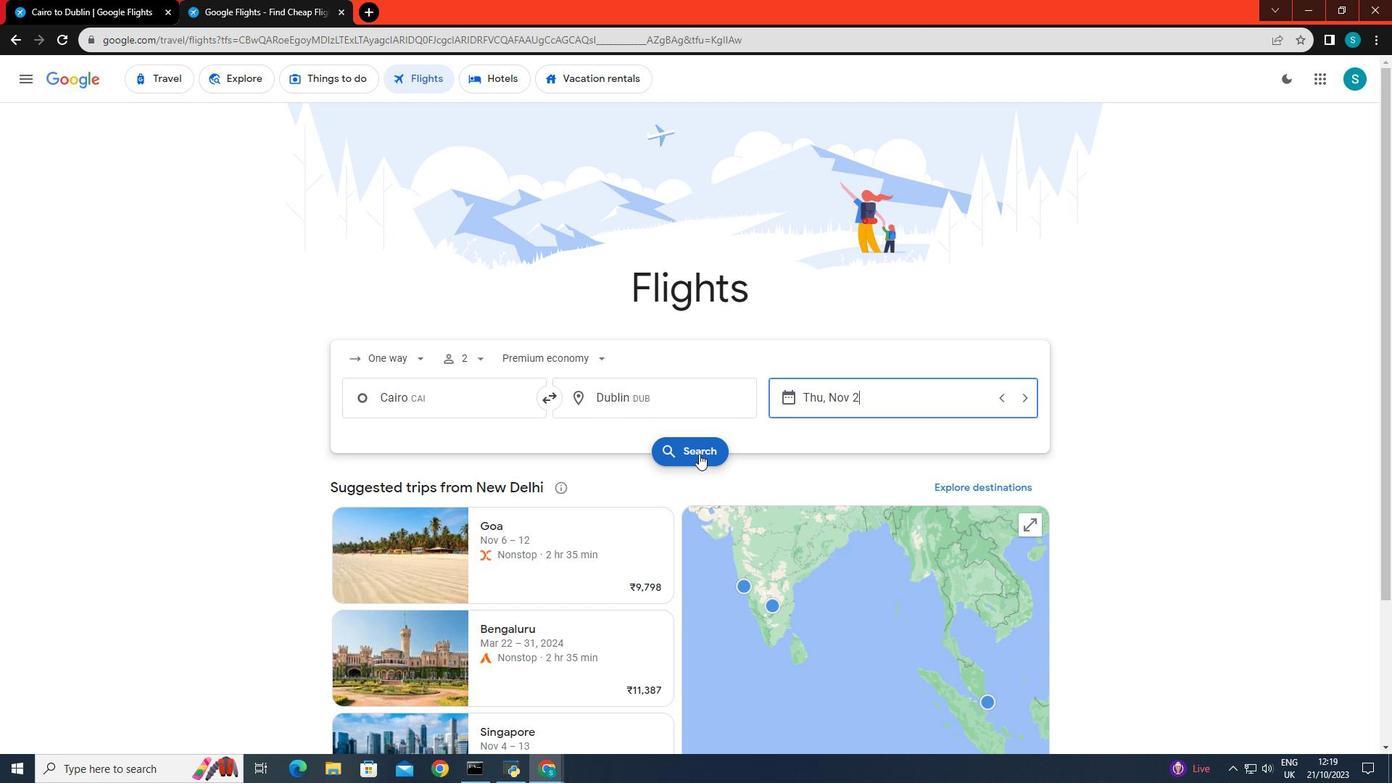 
Action: Mouse pressed left at (699, 454)
Screenshot: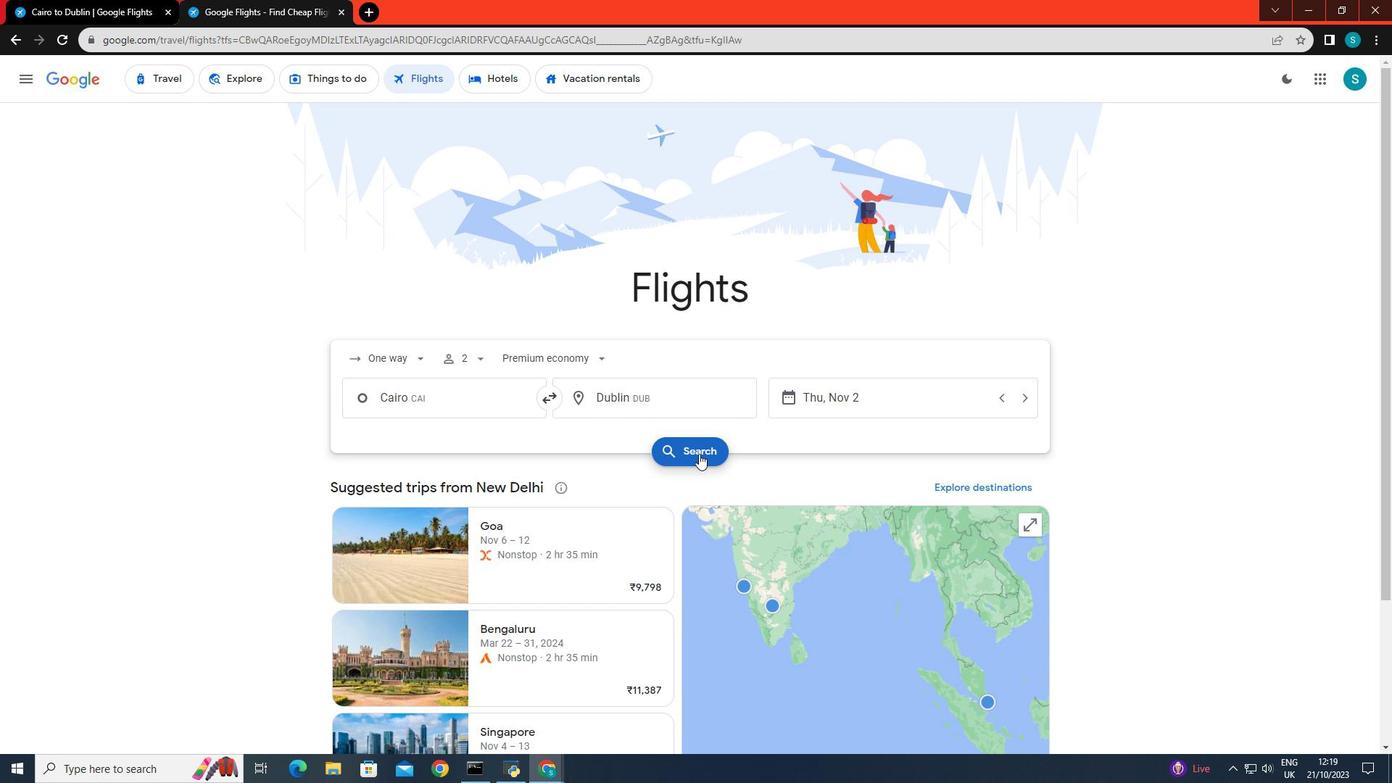 
Action: Mouse moved to (436, 220)
Screenshot: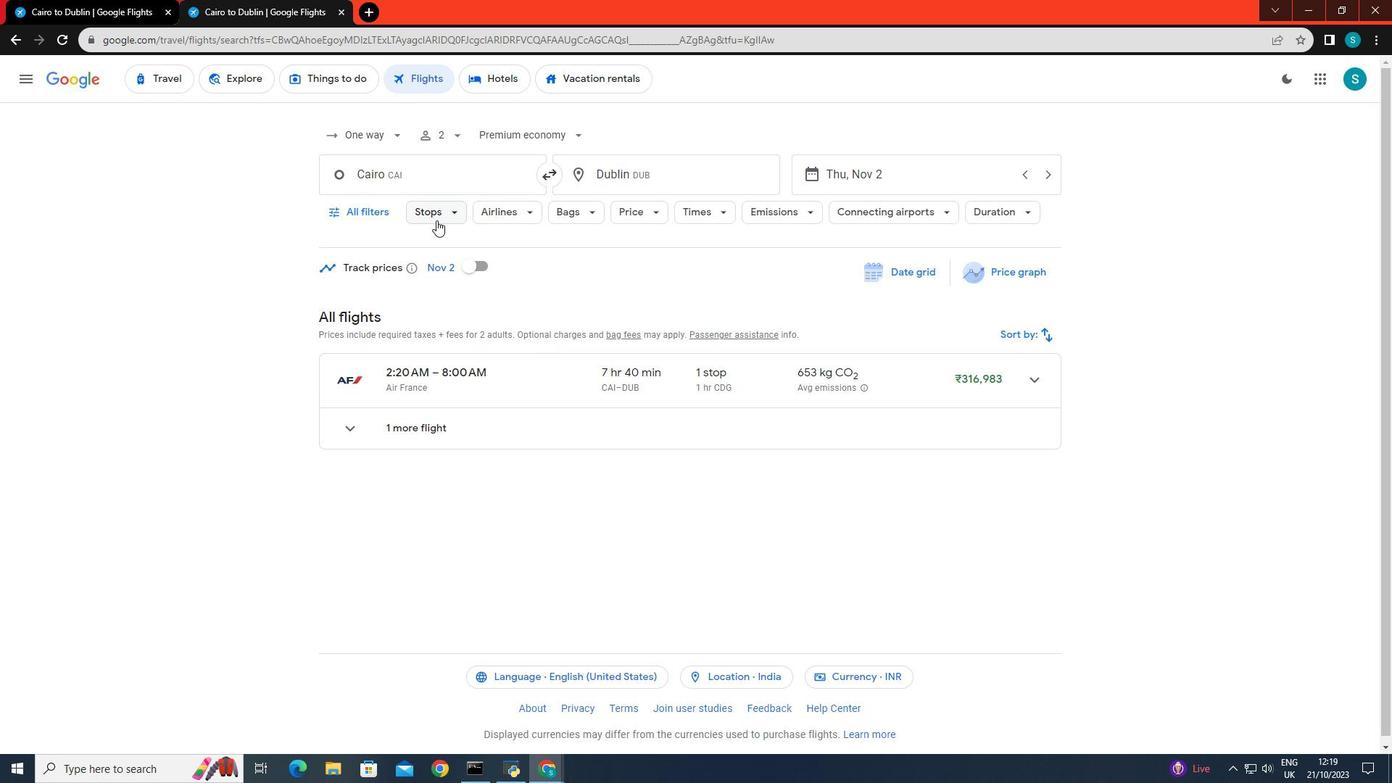 
Action: Mouse pressed left at (436, 220)
Screenshot: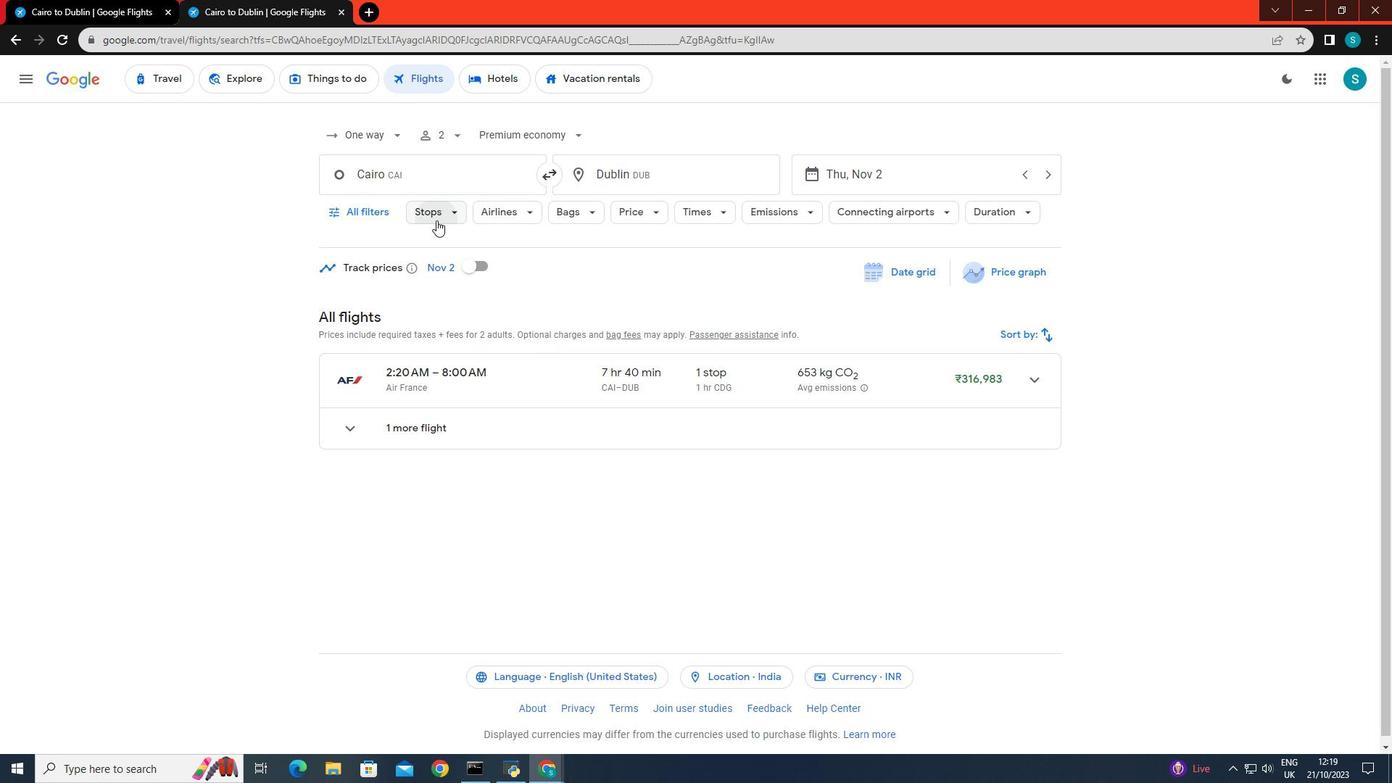 
Action: Mouse moved to (440, 290)
Screenshot: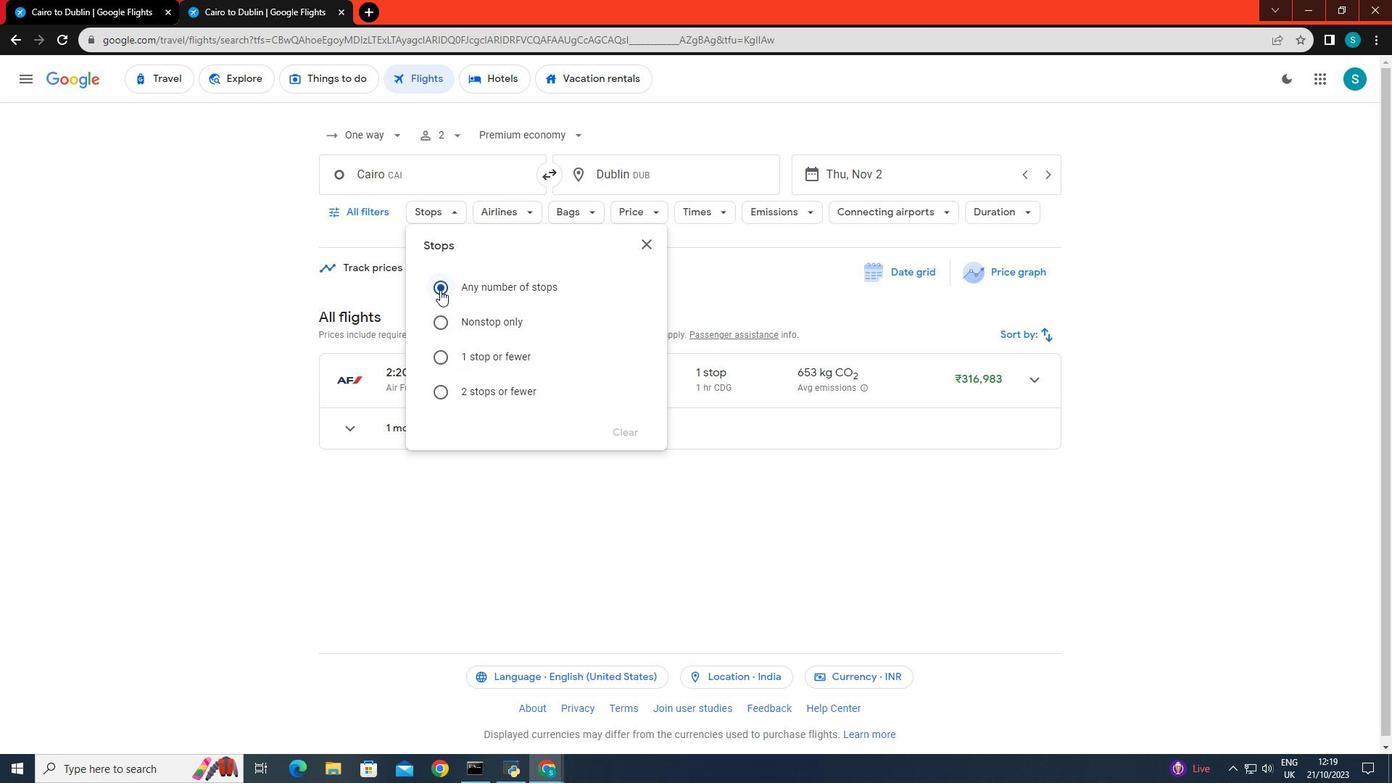 
Action: Mouse pressed left at (440, 290)
Screenshot: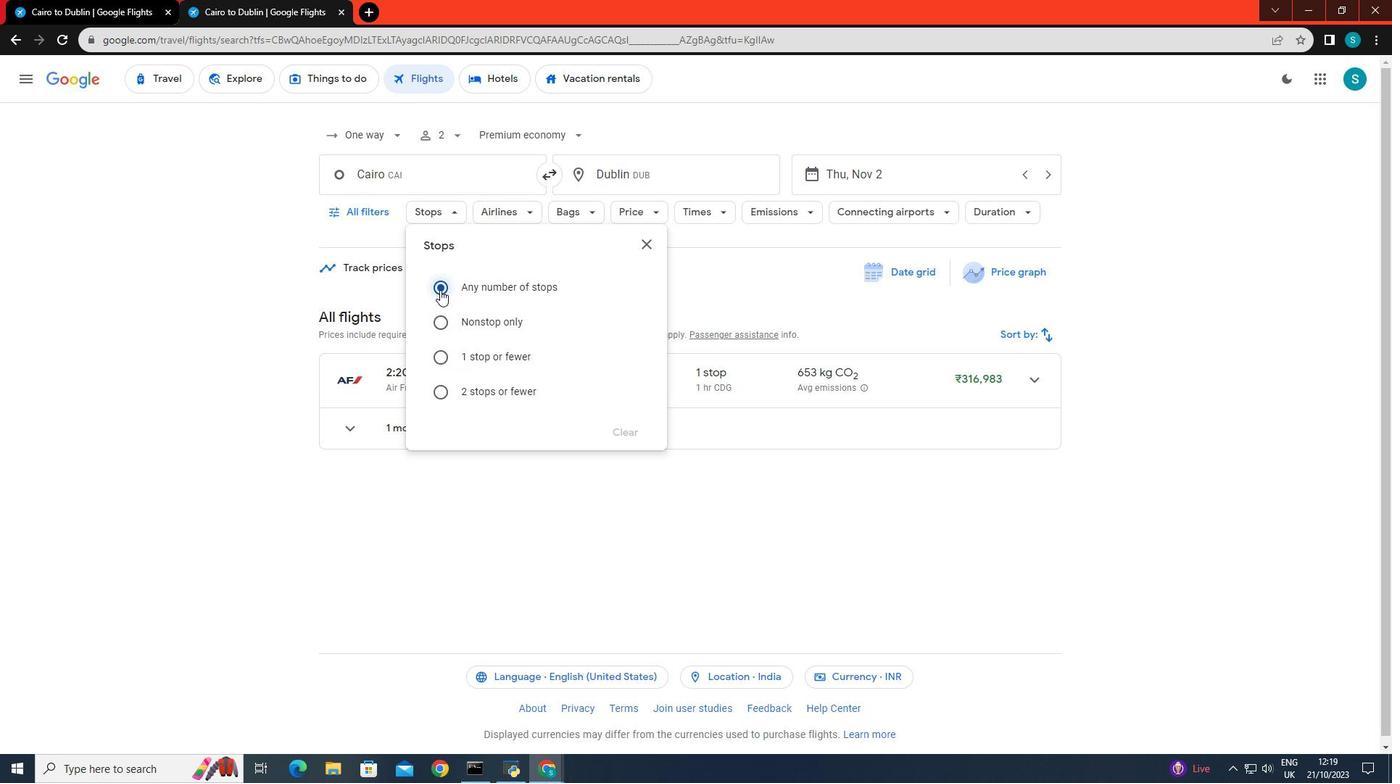 
Action: Mouse moved to (253, 403)
Screenshot: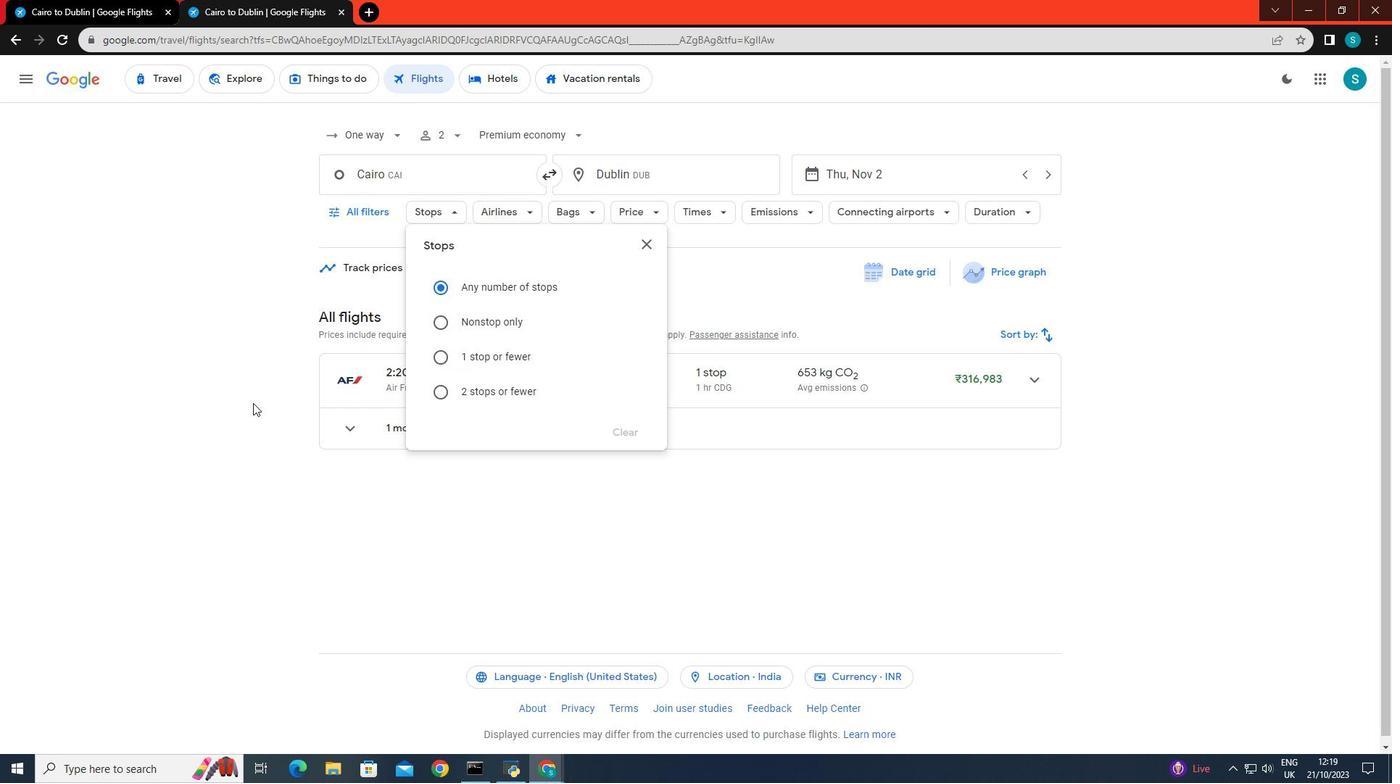 
Action: Mouse pressed left at (253, 403)
Screenshot: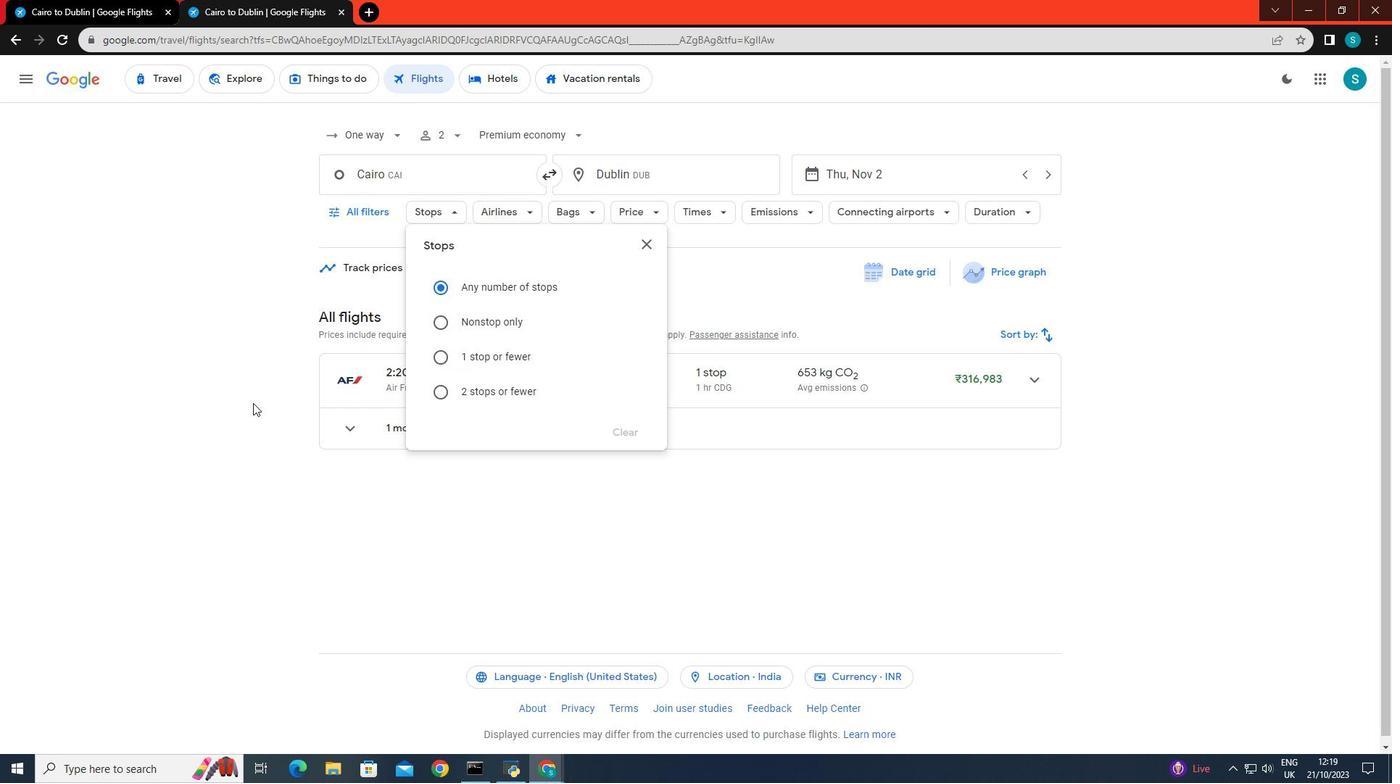 
Action: Mouse moved to (512, 208)
Screenshot: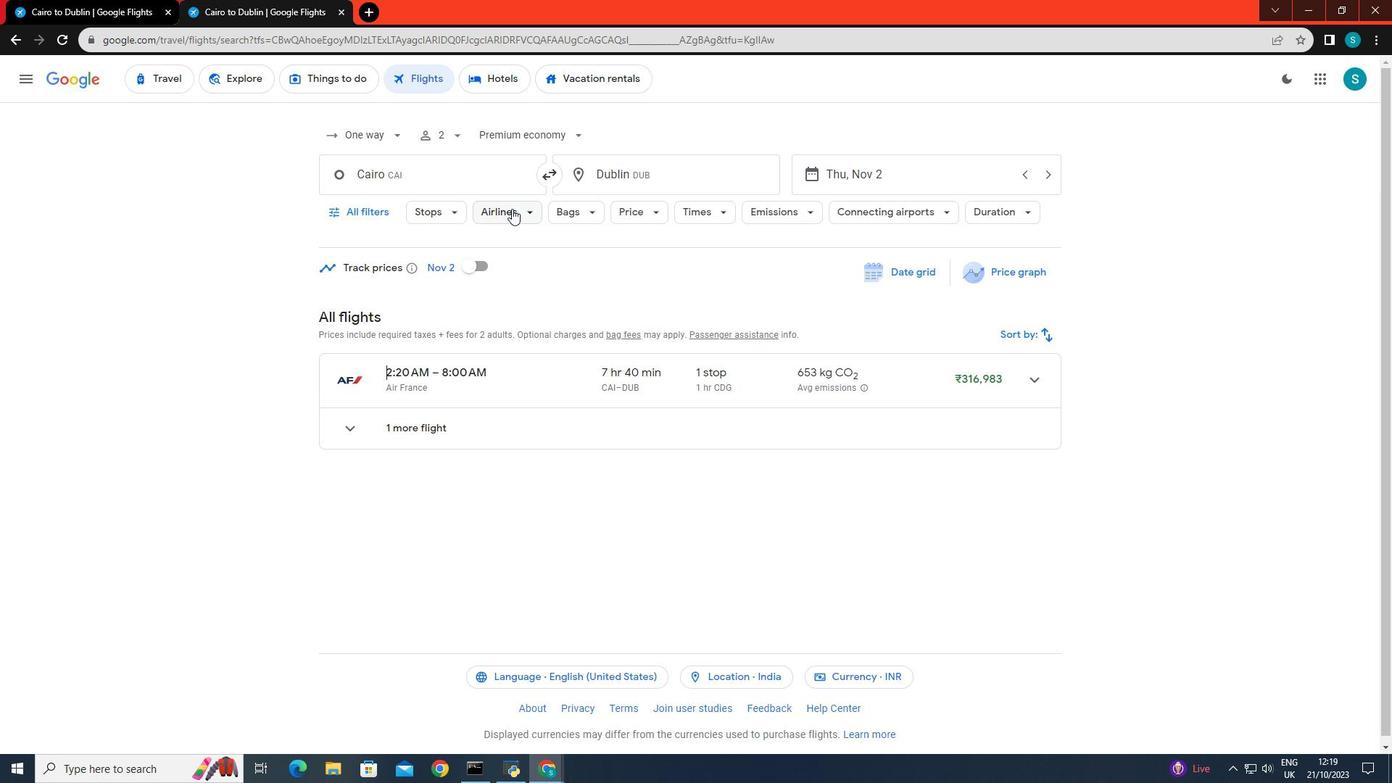 
Action: Mouse pressed left at (512, 208)
Screenshot: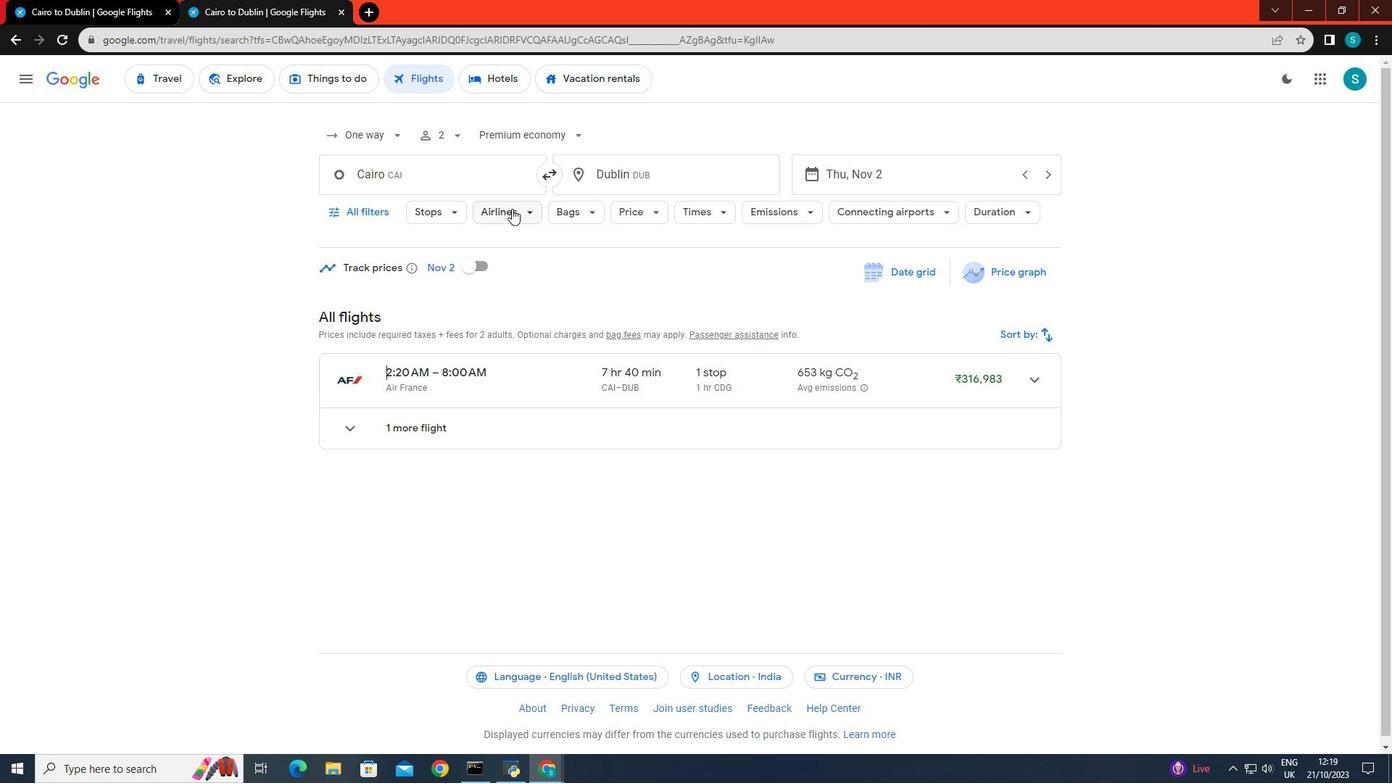 
Action: Mouse moved to (541, 547)
Screenshot: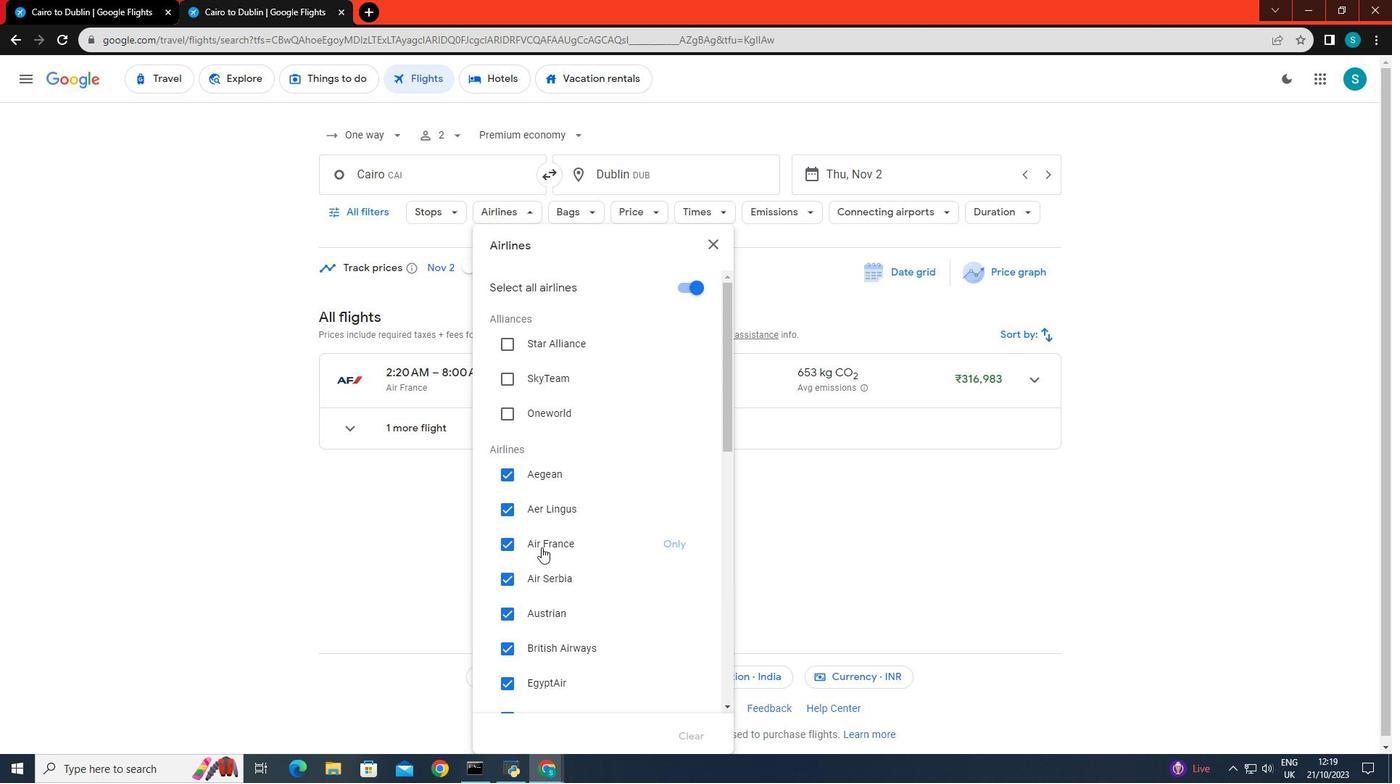 
Action: Mouse scrolled (541, 546) with delta (0, 0)
Screenshot: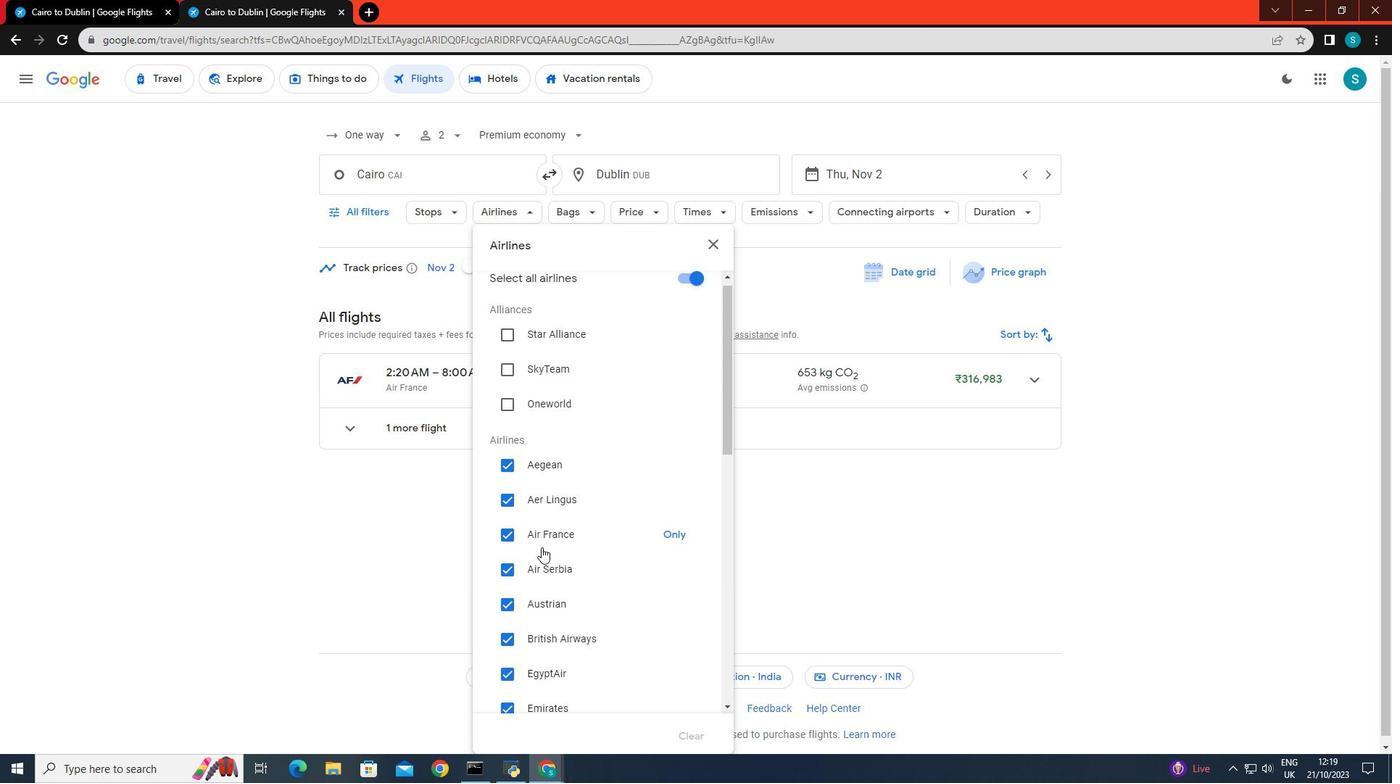 
Action: Mouse scrolled (541, 546) with delta (0, 0)
Screenshot: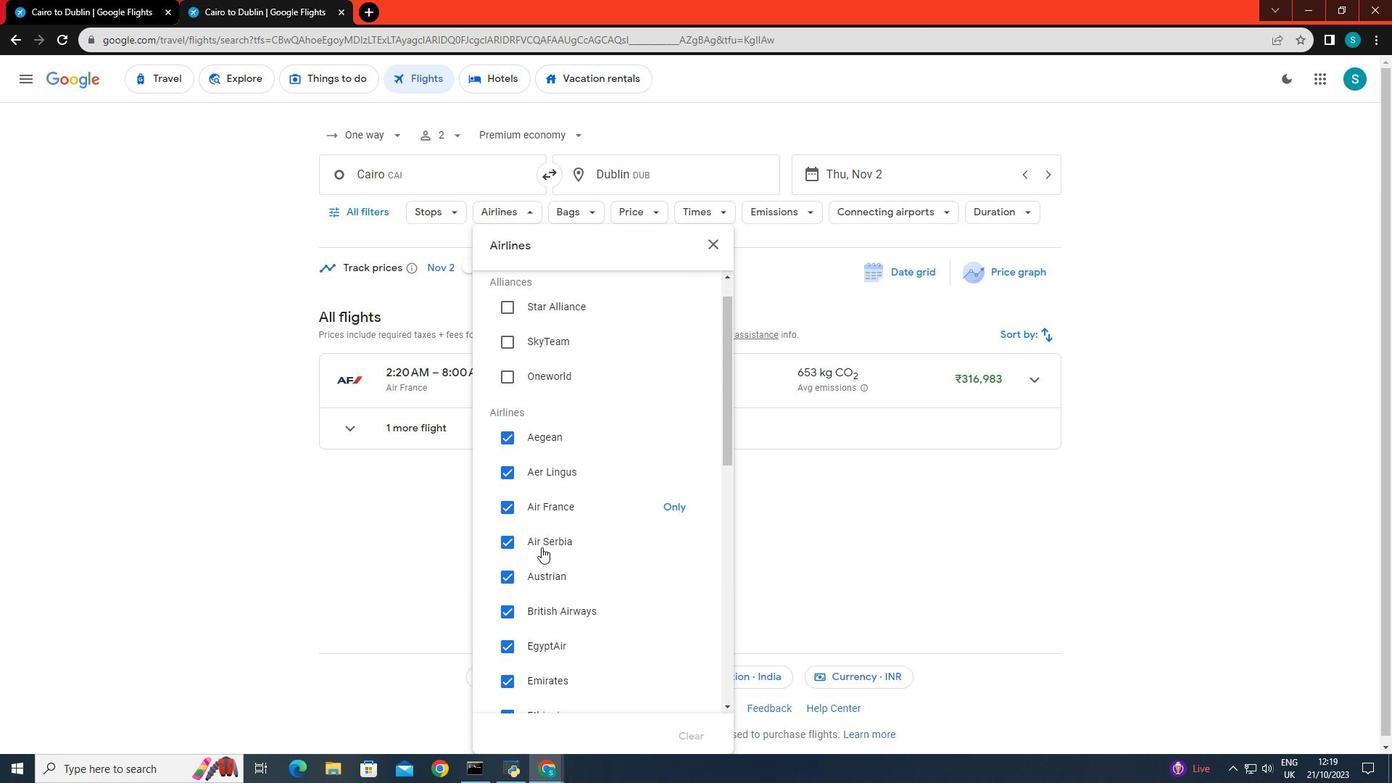 
Action: Mouse moved to (676, 502)
Screenshot: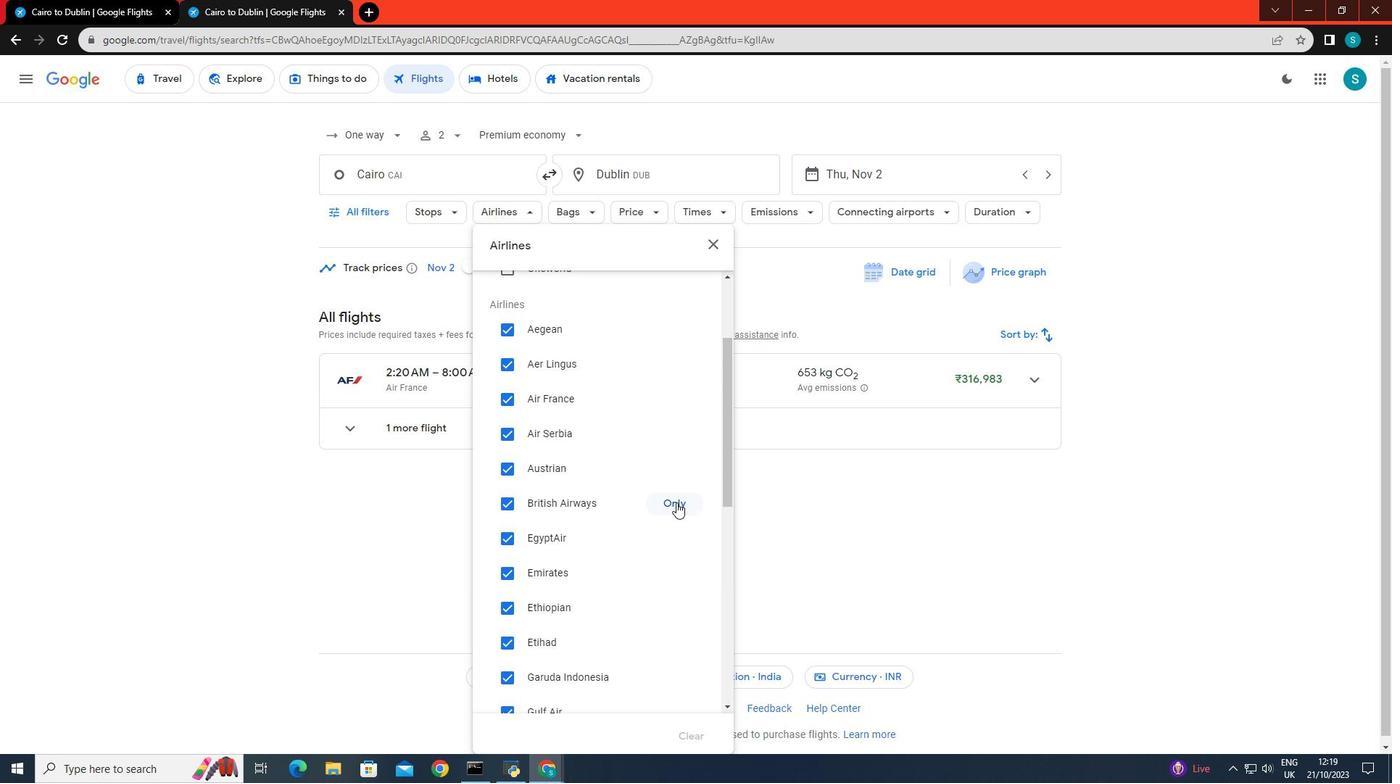 
Action: Mouse pressed left at (676, 502)
Screenshot: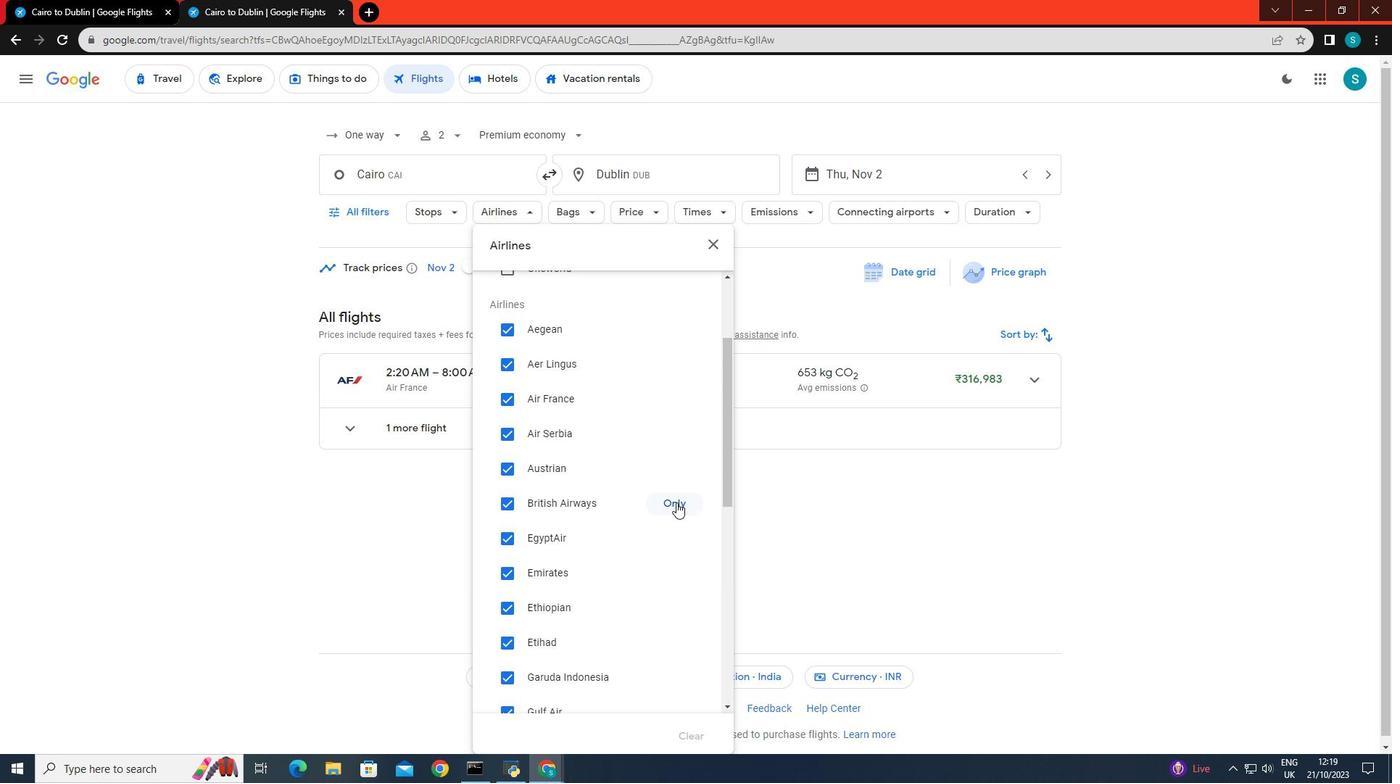 
Action: Mouse moved to (410, 553)
Screenshot: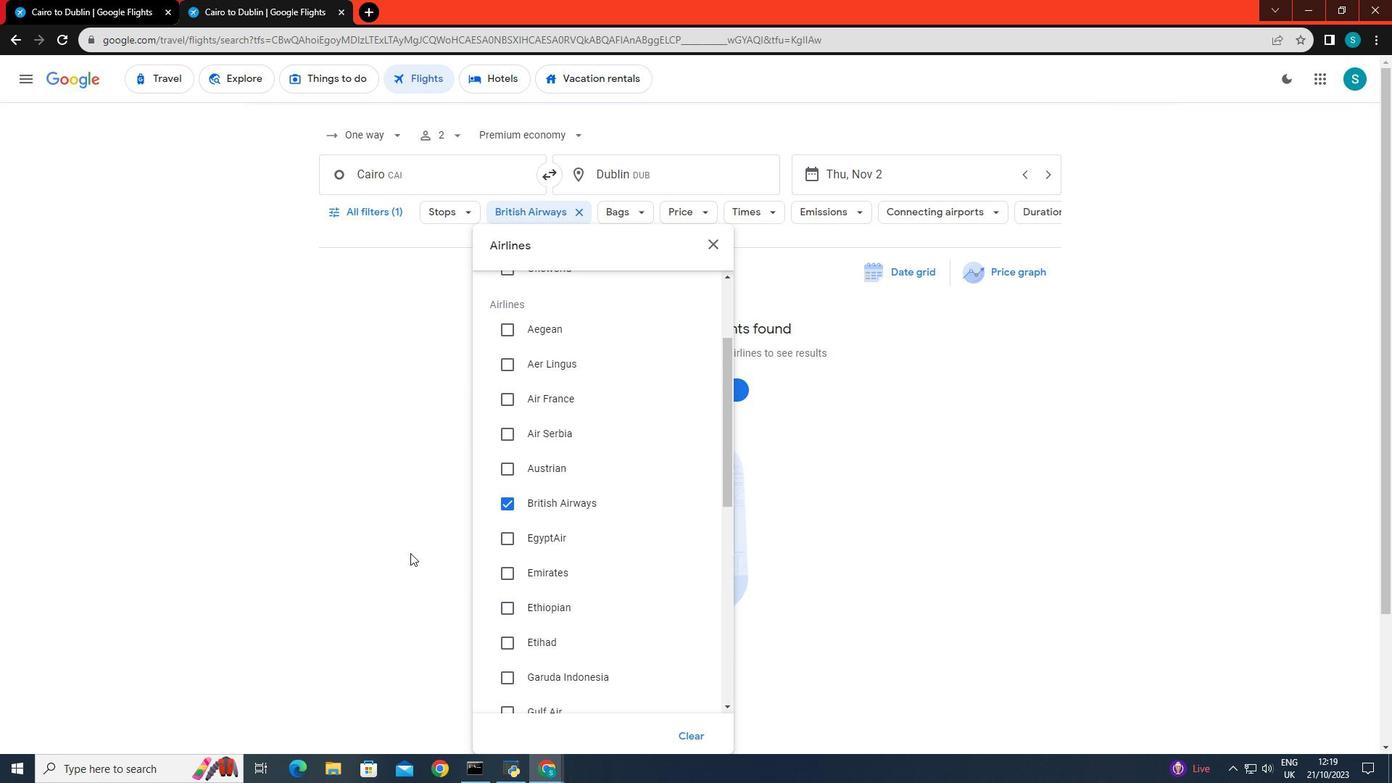 
Action: Mouse pressed left at (410, 553)
Screenshot: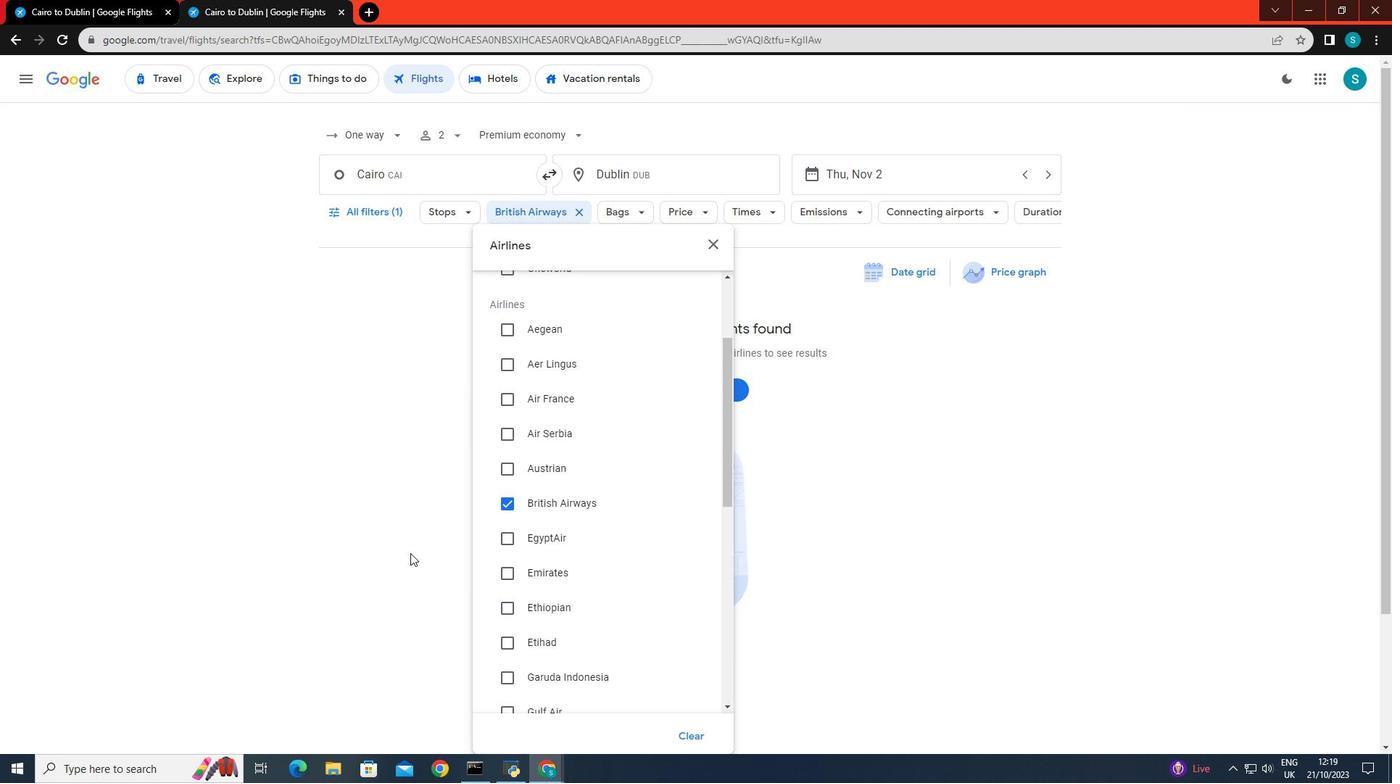 
